 Task: Look for space in Mossoró, Brazil from 11th June, 2023 to 17th June, 2023 for 1 adult in price range Rs.5000 to Rs.12000. Place can be private room with 1  bedroom having 1 bed and 1 bathroom. Property type can be house, flat, guest house, hotel. Booking option can be shelf check-in. Required host language is Spanish.
Action: Mouse moved to (423, 84)
Screenshot: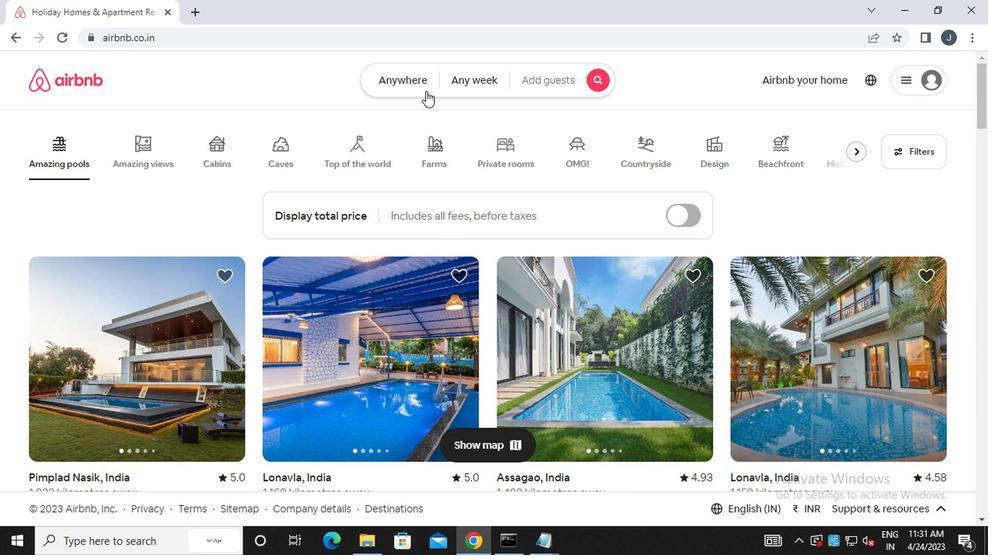 
Action: Mouse pressed left at (423, 84)
Screenshot: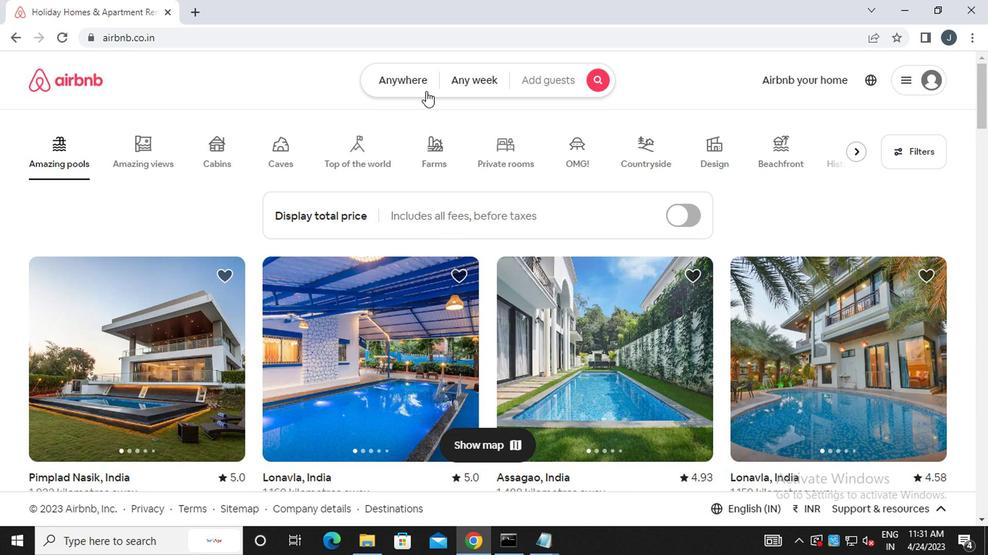 
Action: Mouse moved to (255, 141)
Screenshot: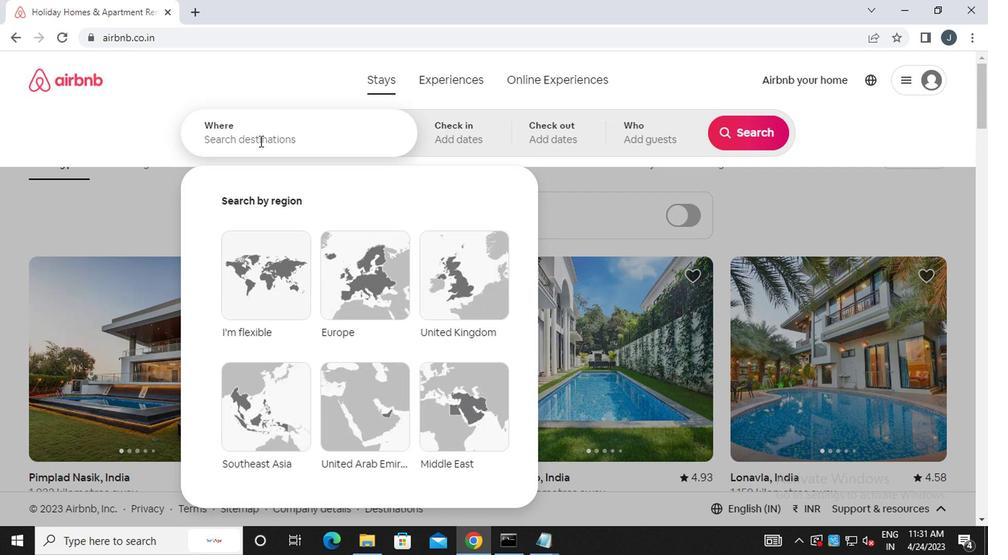 
Action: Mouse pressed left at (255, 141)
Screenshot: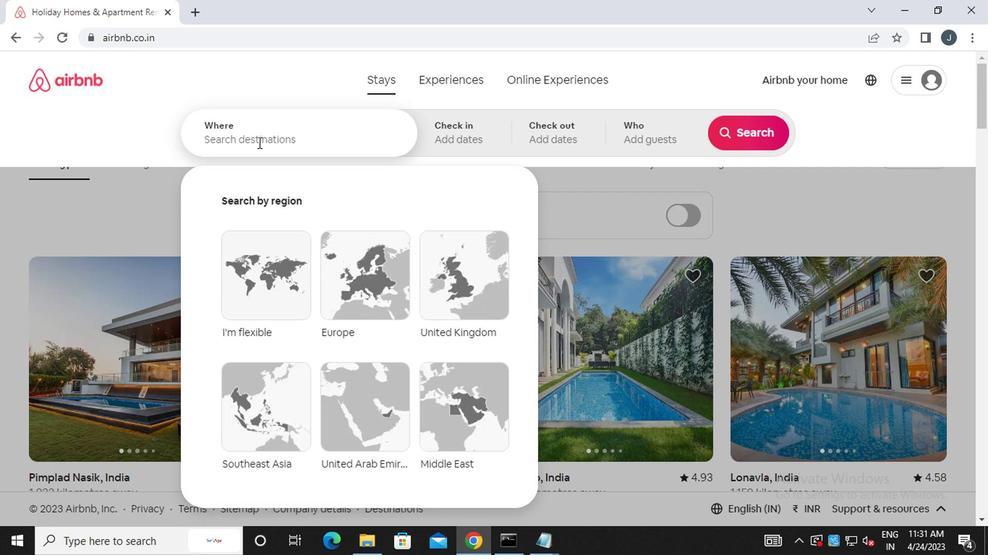 
Action: Key pressed m<Key.caps_lock>ossoro,<Key.space><Key.caps_lock>b<Key.caps_lock>razil
Screenshot: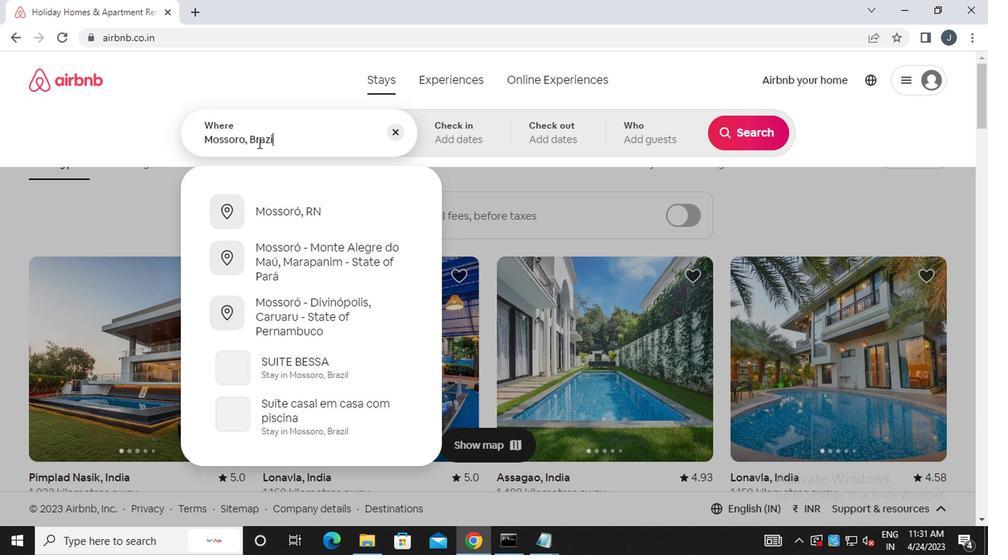 
Action: Mouse moved to (459, 133)
Screenshot: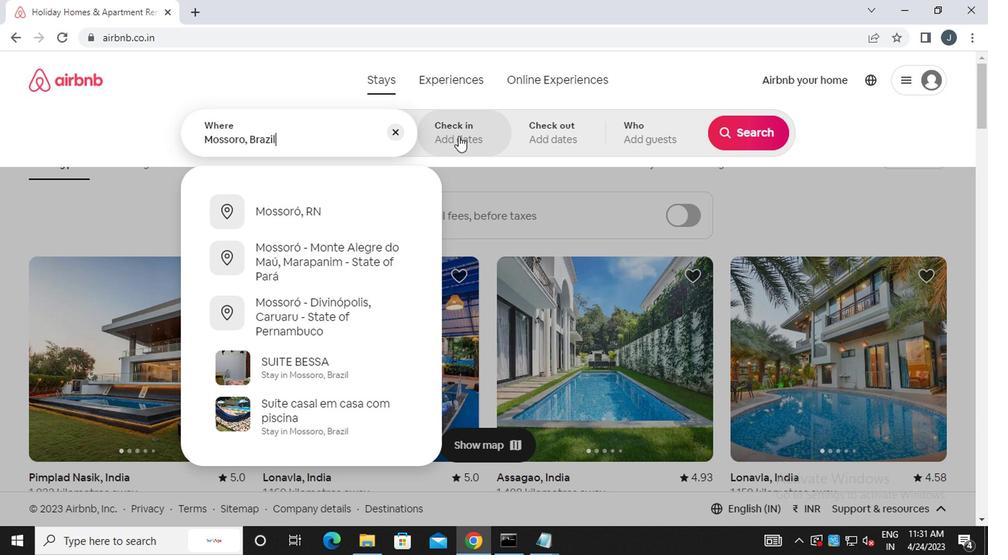
Action: Mouse pressed left at (459, 133)
Screenshot: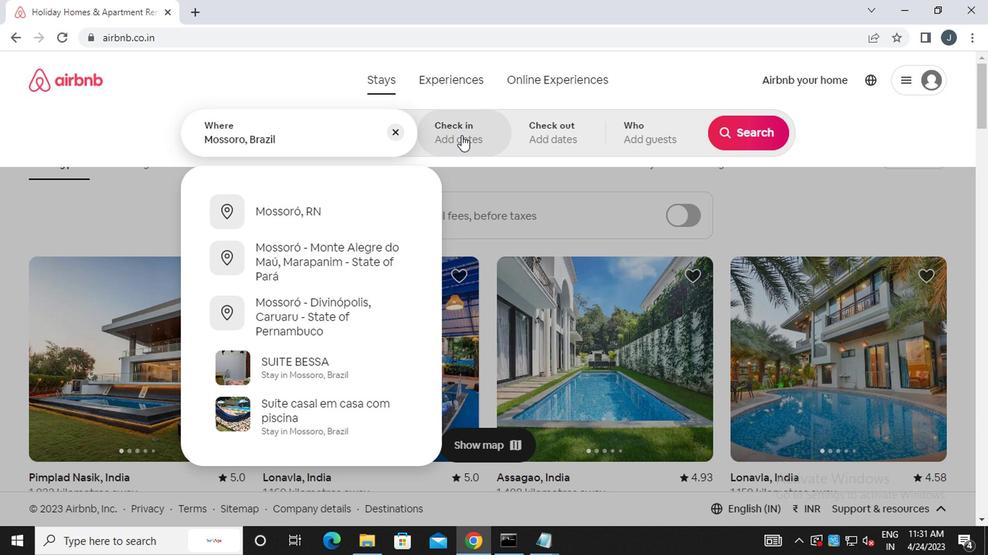 
Action: Mouse moved to (737, 248)
Screenshot: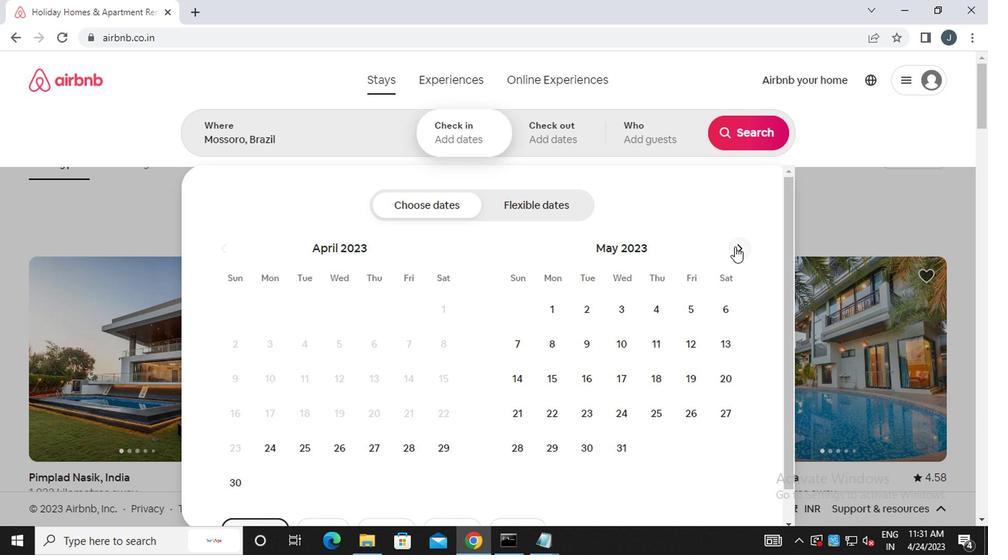
Action: Mouse pressed left at (737, 248)
Screenshot: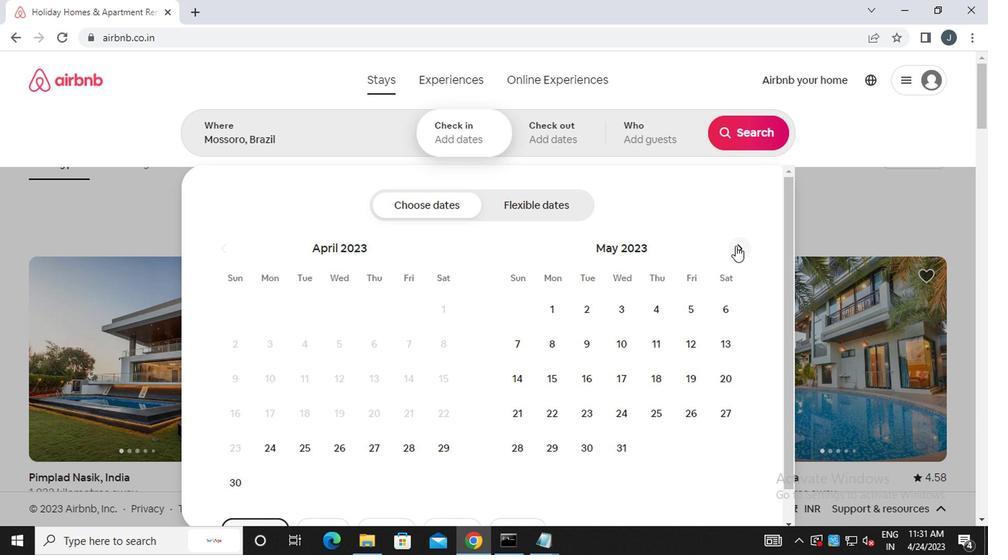 
Action: Mouse moved to (515, 379)
Screenshot: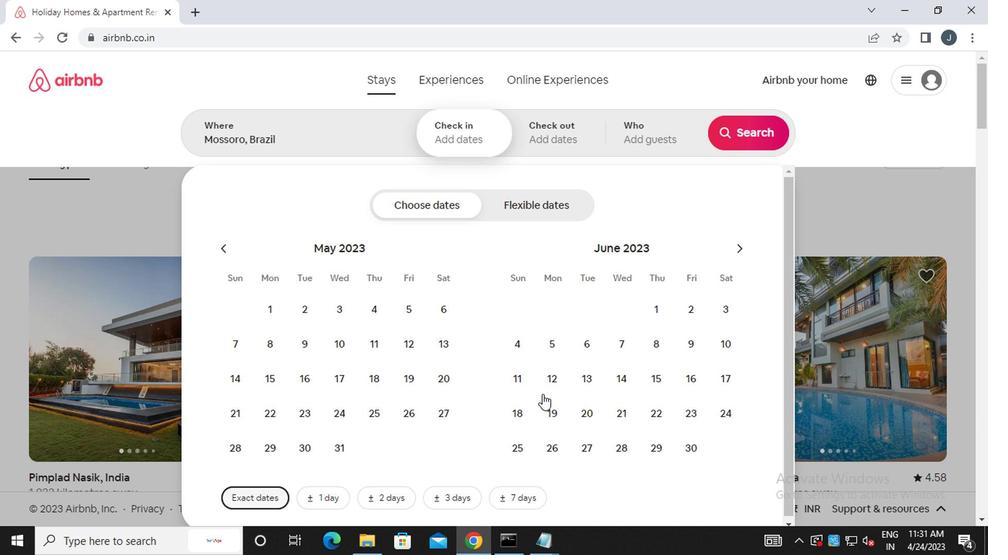 
Action: Mouse pressed left at (515, 379)
Screenshot: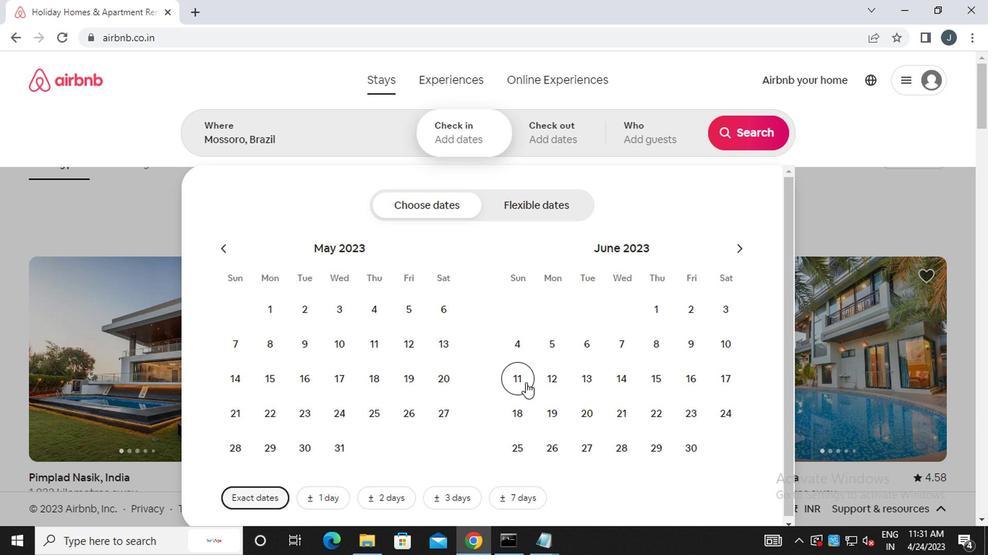 
Action: Mouse moved to (717, 378)
Screenshot: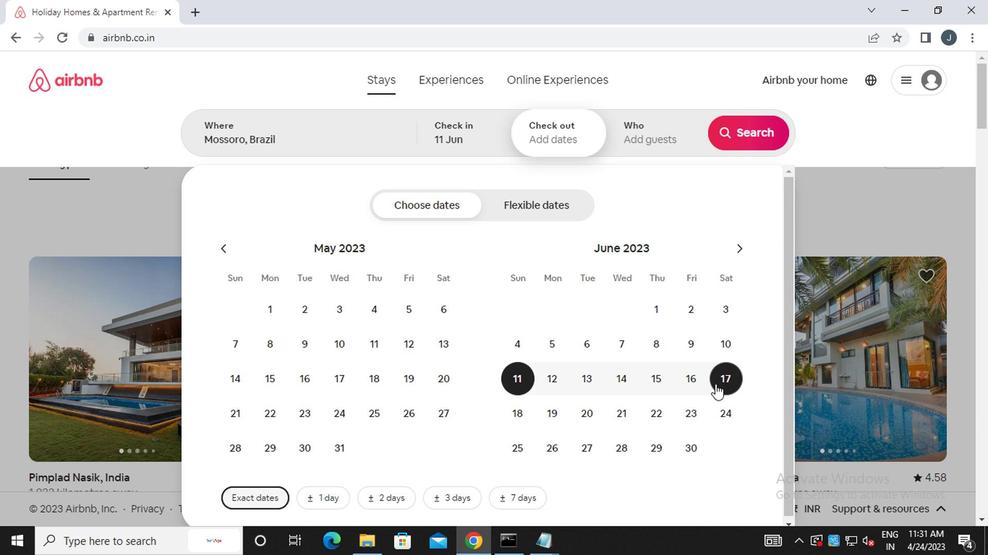 
Action: Mouse pressed left at (717, 378)
Screenshot: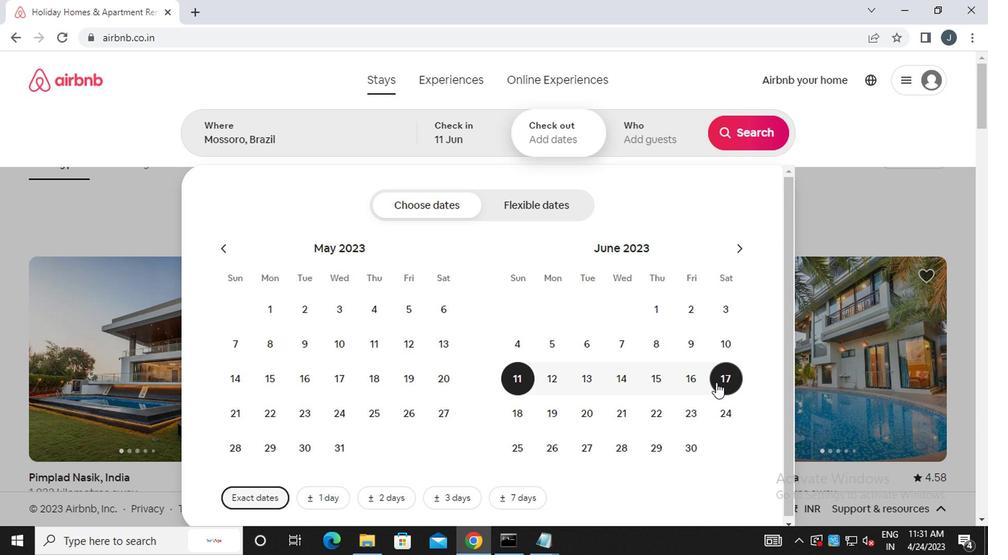 
Action: Mouse moved to (651, 145)
Screenshot: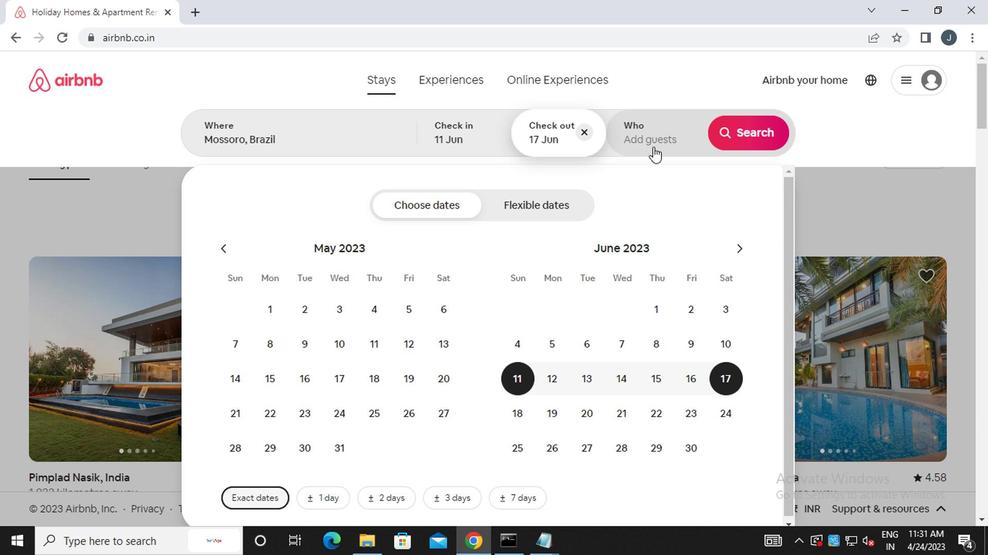
Action: Mouse pressed left at (651, 145)
Screenshot: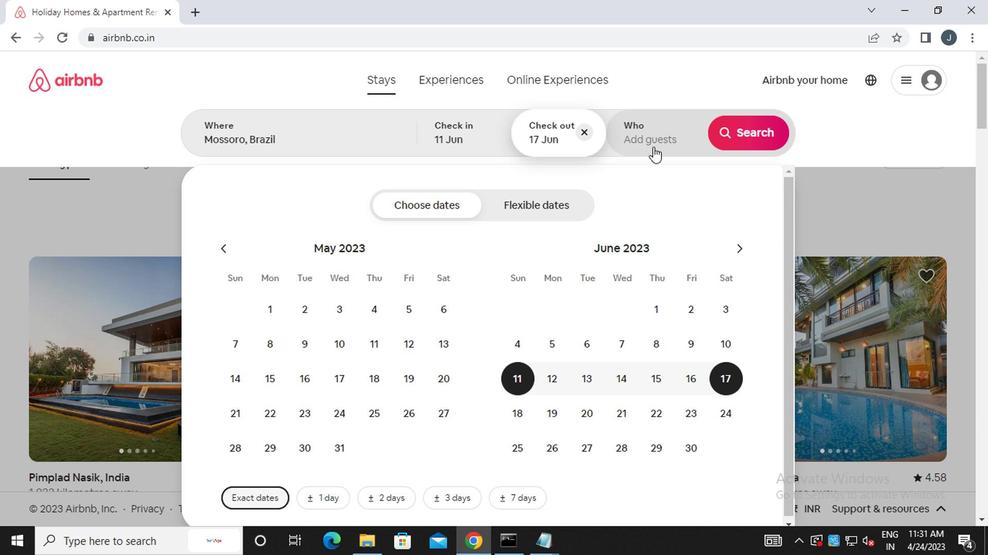 
Action: Mouse moved to (746, 203)
Screenshot: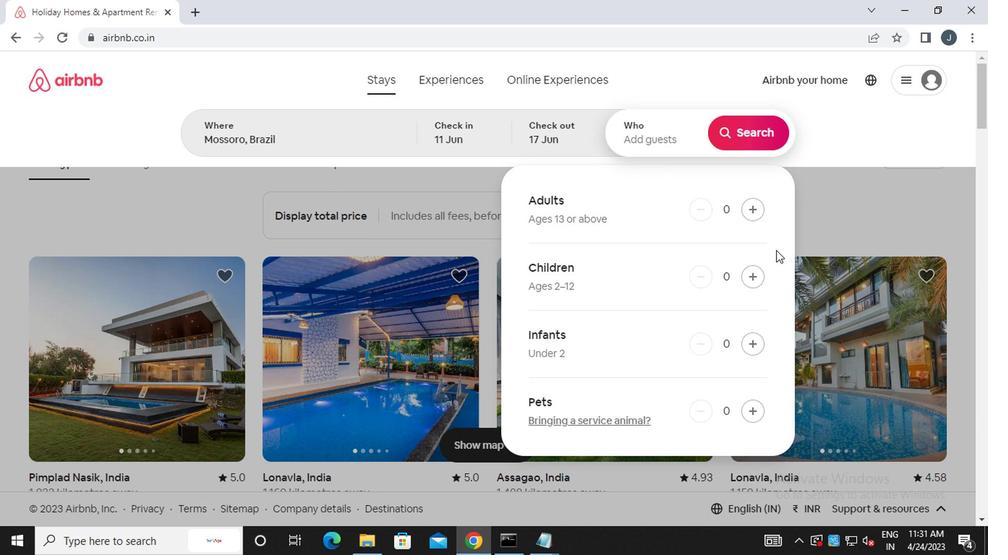 
Action: Mouse pressed left at (746, 203)
Screenshot: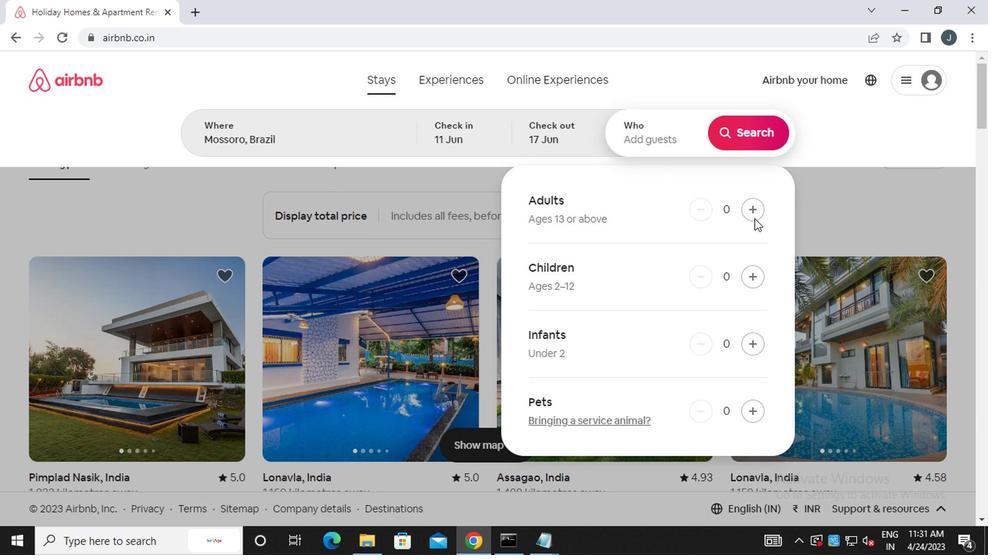 
Action: Mouse moved to (750, 130)
Screenshot: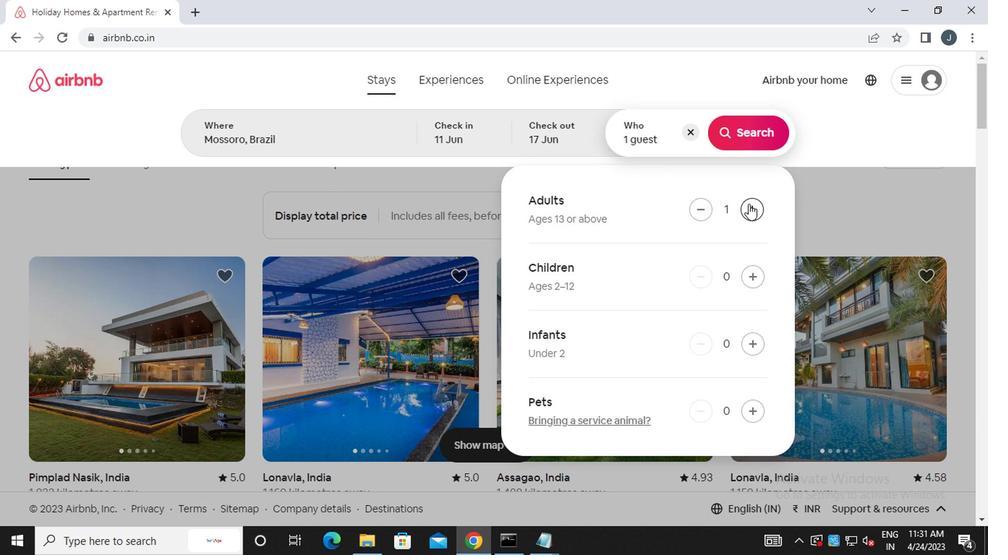 
Action: Mouse pressed left at (750, 130)
Screenshot: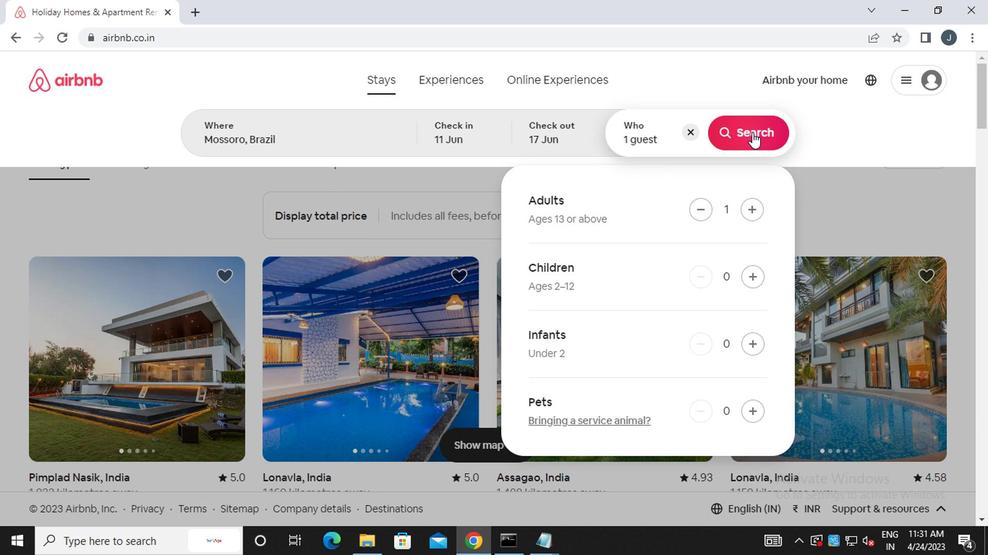 
Action: Mouse moved to (925, 134)
Screenshot: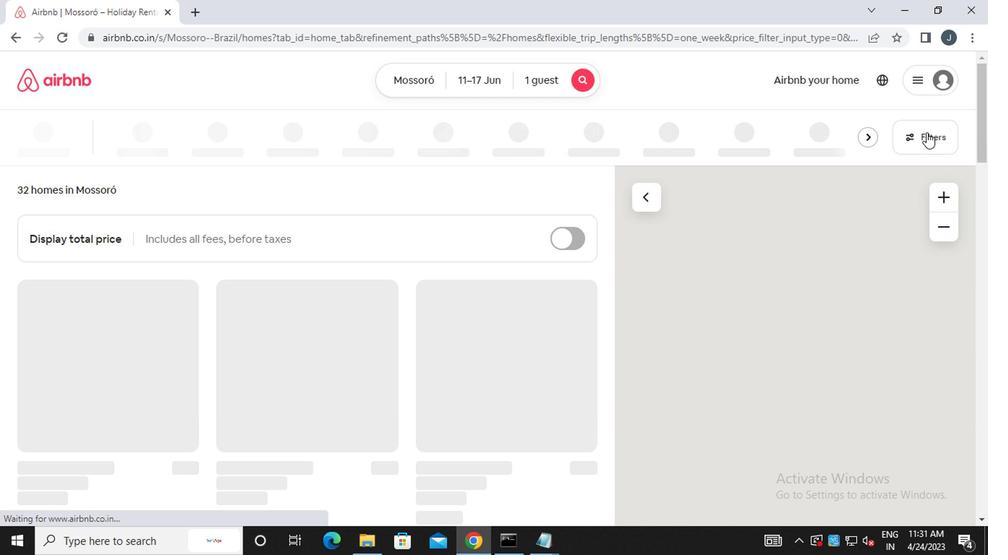 
Action: Mouse pressed left at (925, 134)
Screenshot: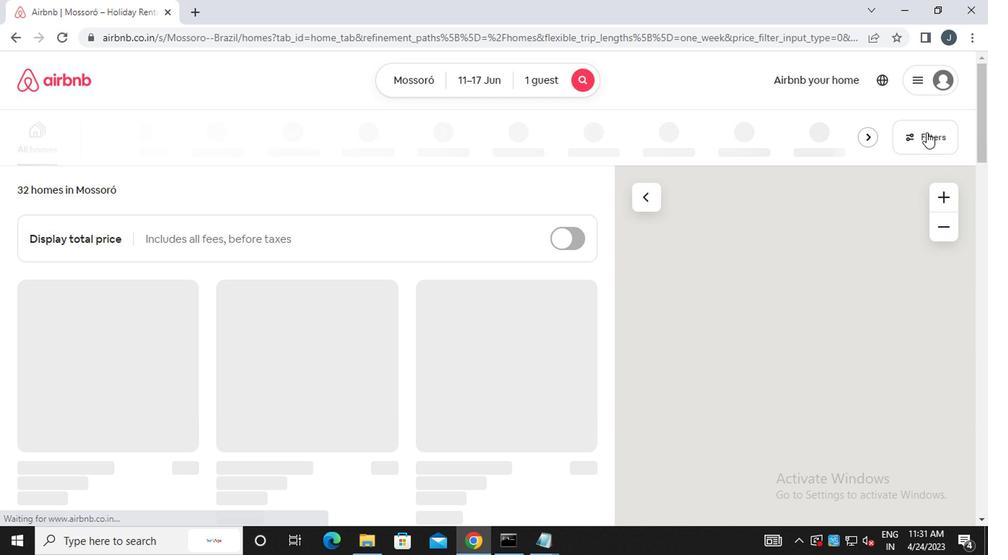 
Action: Mouse moved to (325, 319)
Screenshot: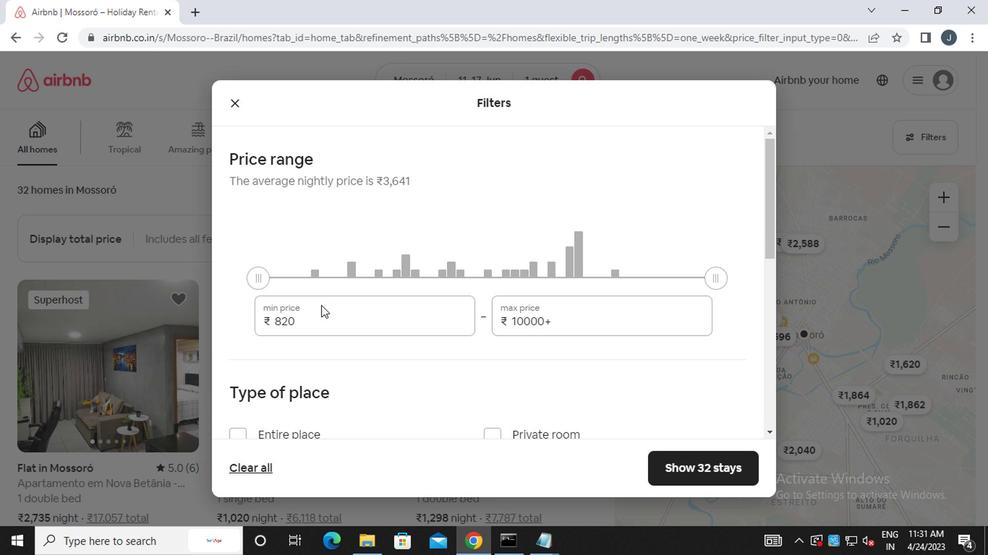 
Action: Mouse pressed left at (325, 319)
Screenshot: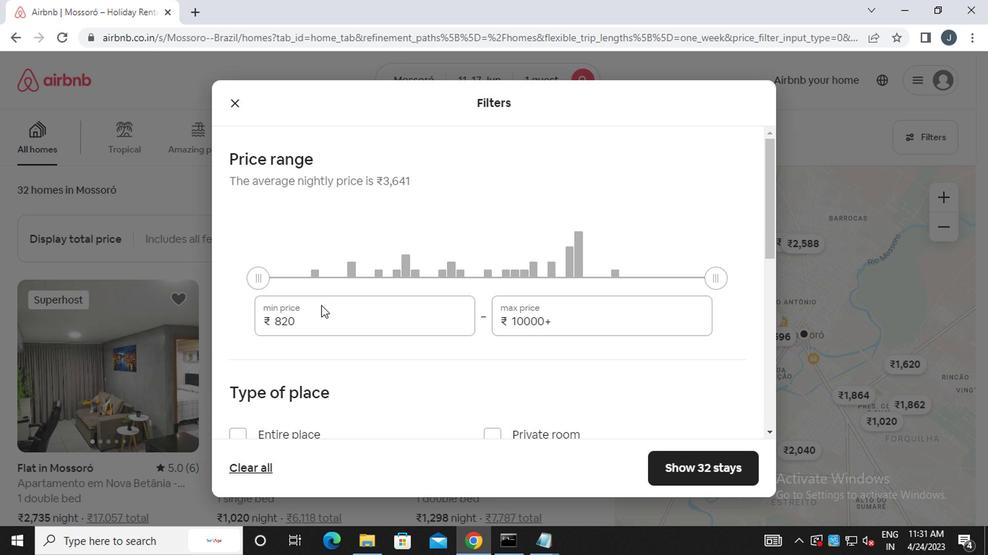 
Action: Key pressed <Key.backspace><Key.backspace><Key.backspace><Key.backspace><Key.backspace><Key.backspace><<101>><<96>><<96>><<96>>
Screenshot: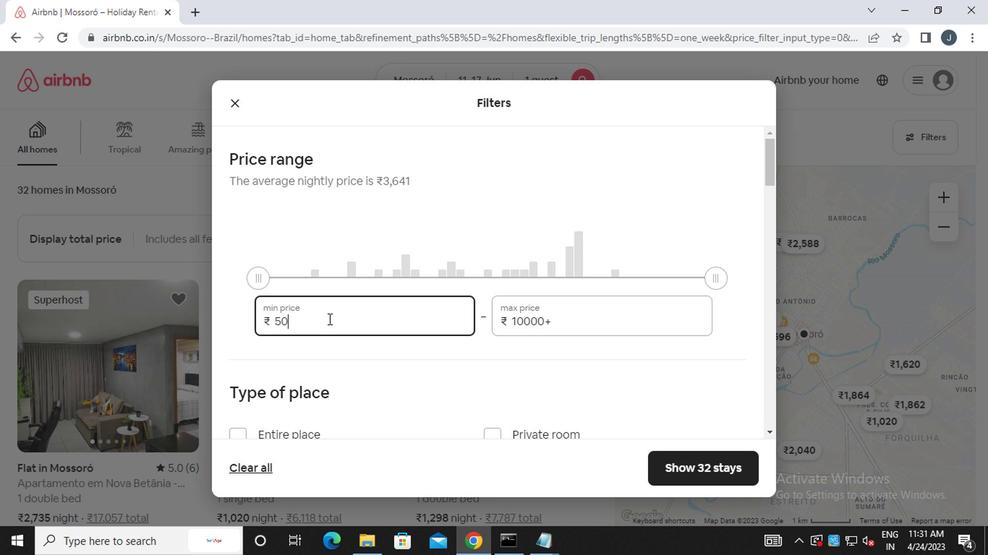
Action: Mouse moved to (613, 312)
Screenshot: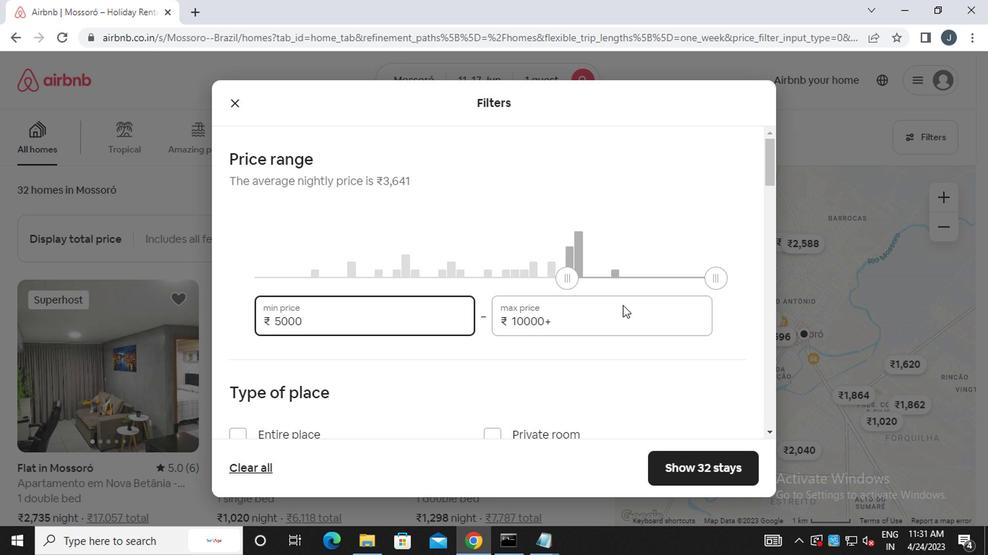 
Action: Mouse pressed left at (613, 312)
Screenshot: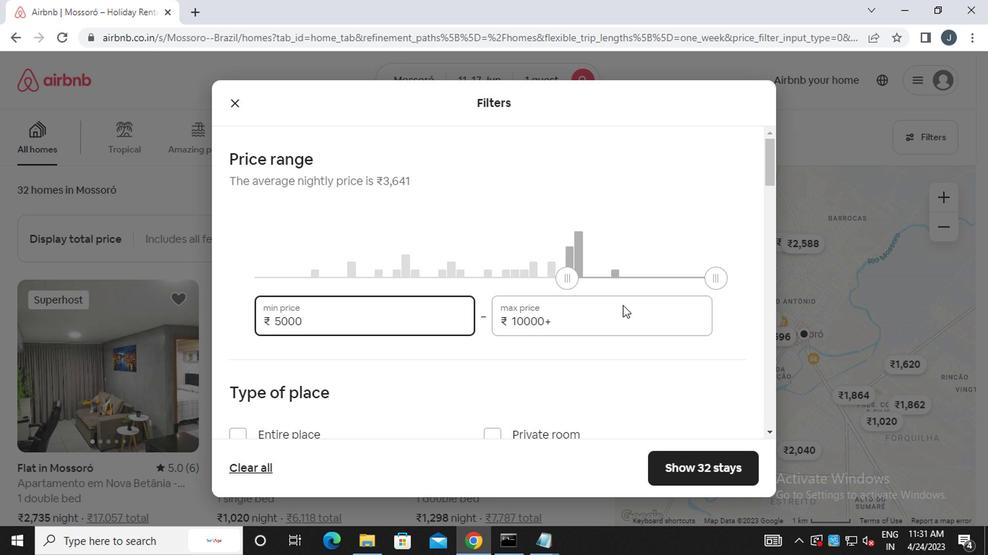 
Action: Mouse moved to (613, 313)
Screenshot: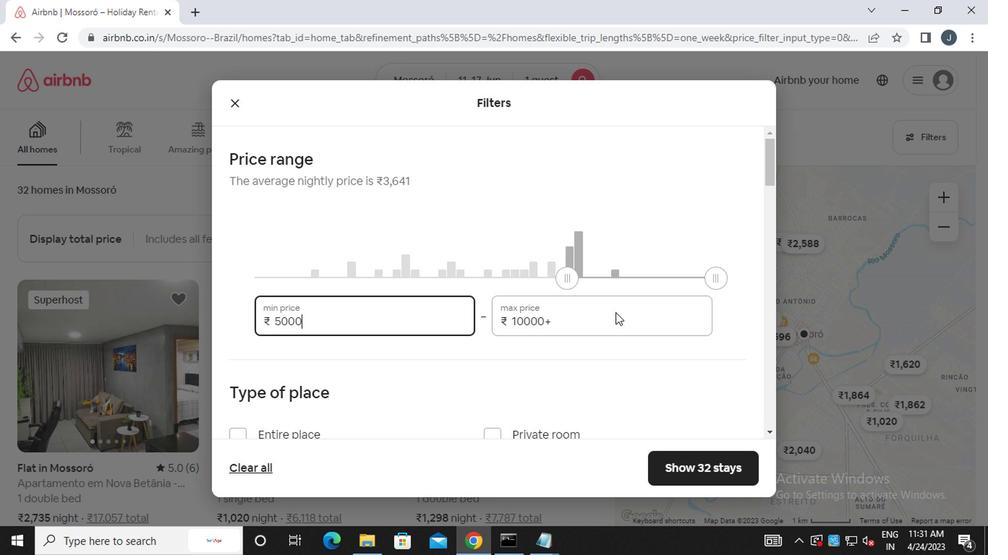 
Action: Key pressed <Key.backspace><Key.backspace><Key.backspace><Key.backspace><Key.backspace><<98>><<96>><<96>><<96>>
Screenshot: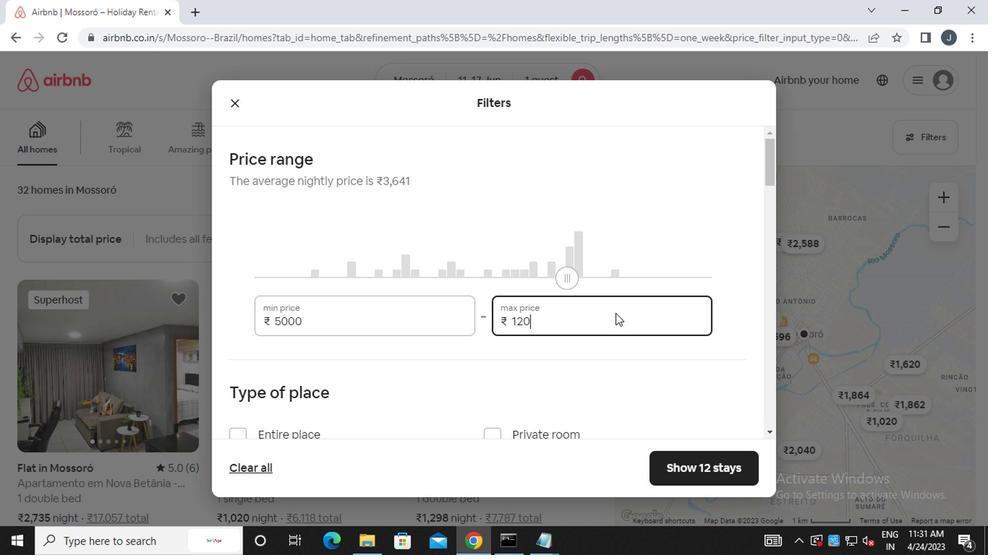 
Action: Mouse moved to (614, 319)
Screenshot: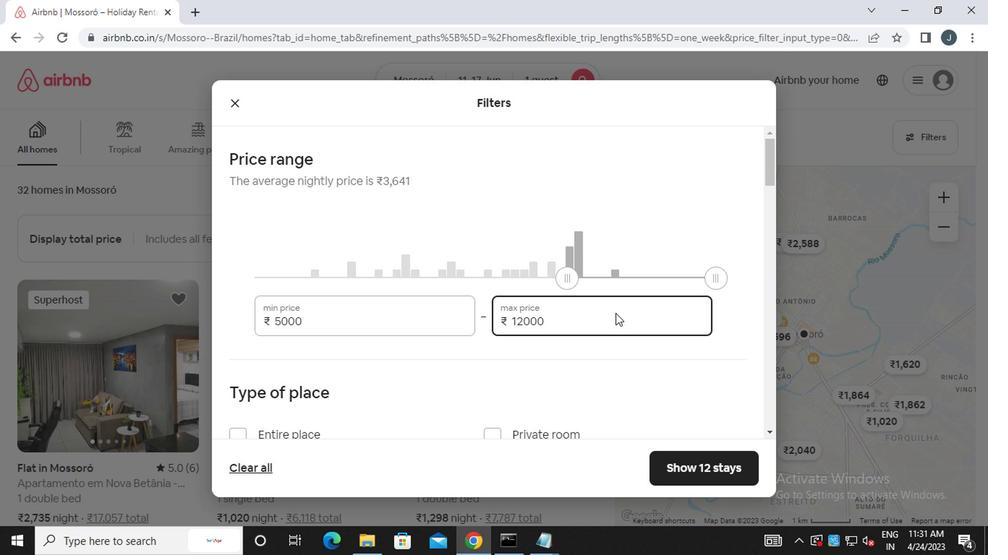 
Action: Mouse scrolled (614, 318) with delta (0, 0)
Screenshot: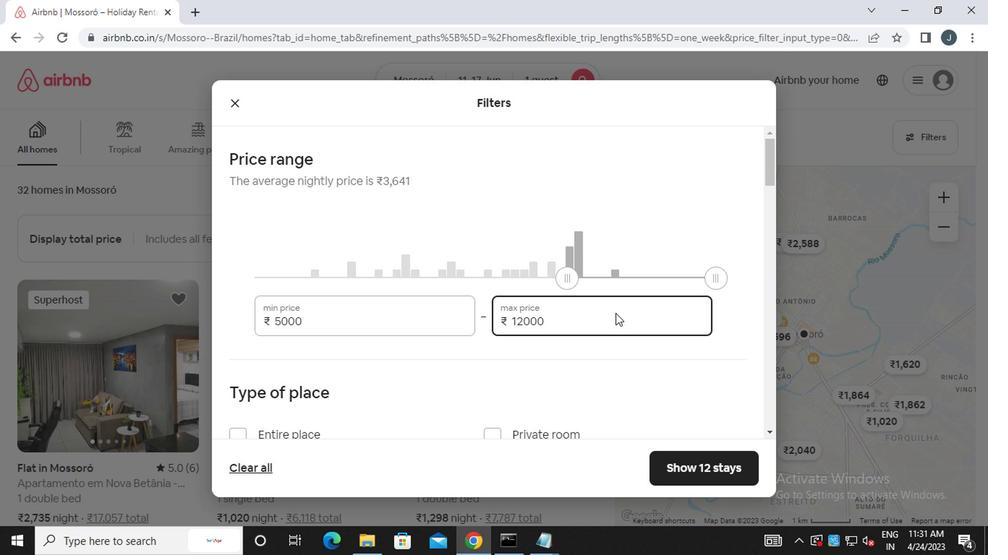 
Action: Mouse moved to (592, 319)
Screenshot: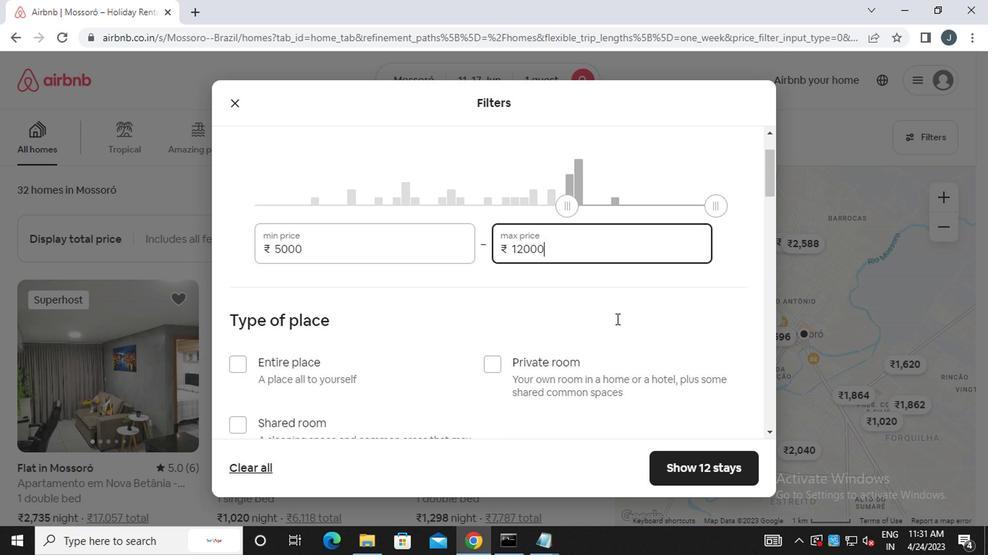 
Action: Mouse scrolled (592, 318) with delta (0, 0)
Screenshot: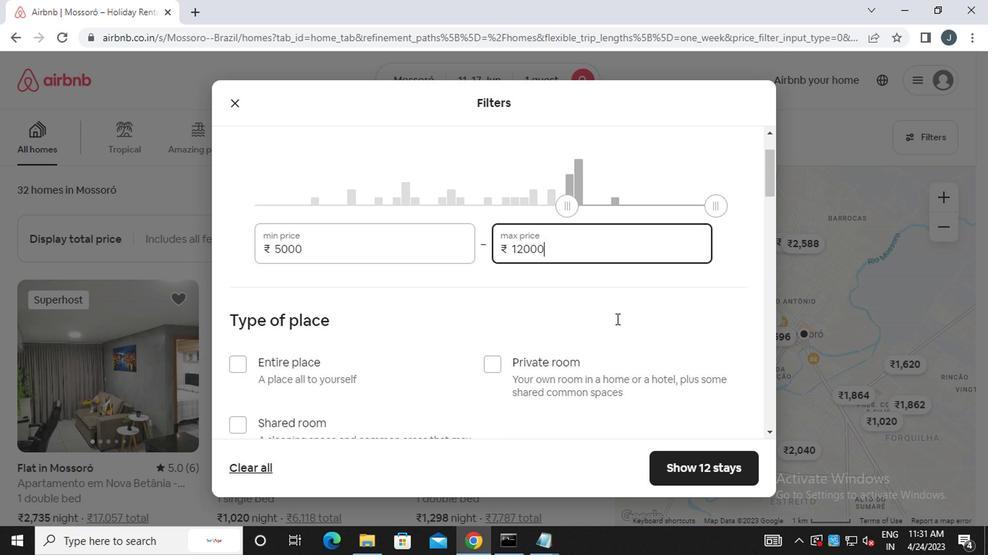 
Action: Mouse scrolled (592, 318) with delta (0, 0)
Screenshot: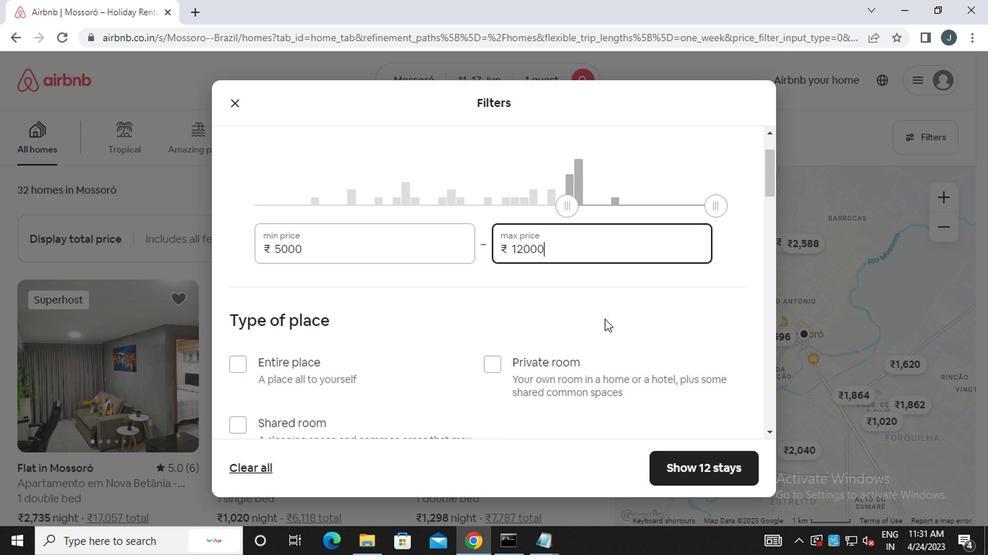 
Action: Mouse moved to (565, 234)
Screenshot: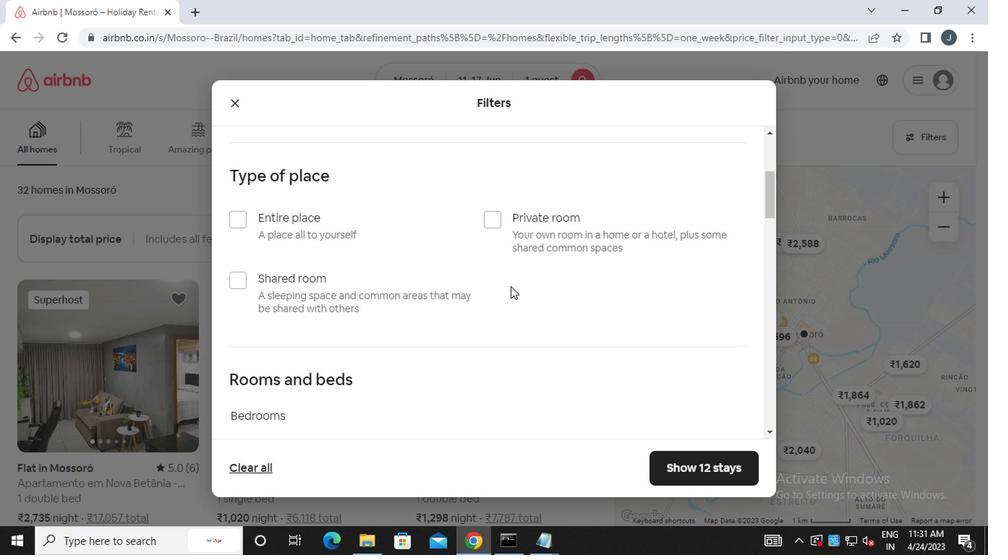 
Action: Mouse pressed left at (565, 234)
Screenshot: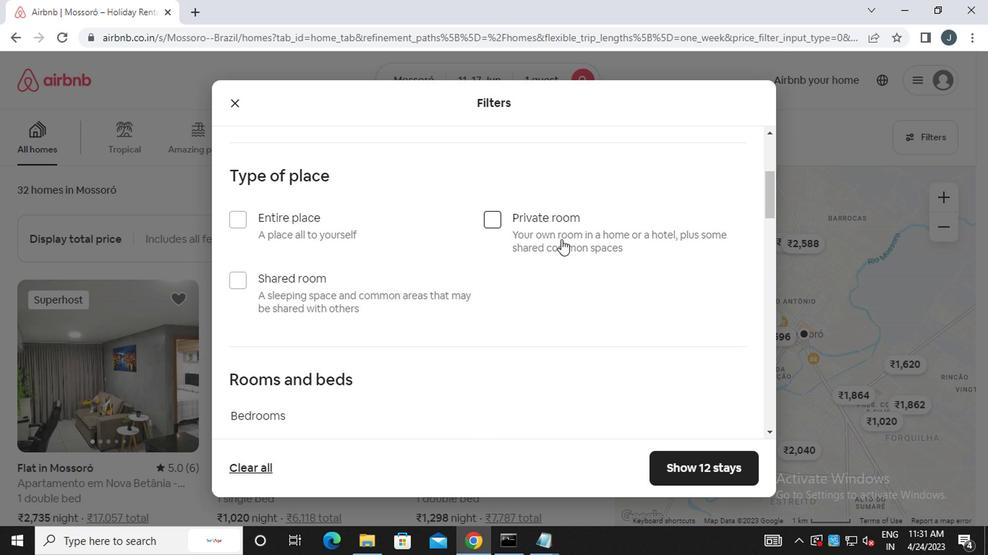 
Action: Mouse moved to (533, 243)
Screenshot: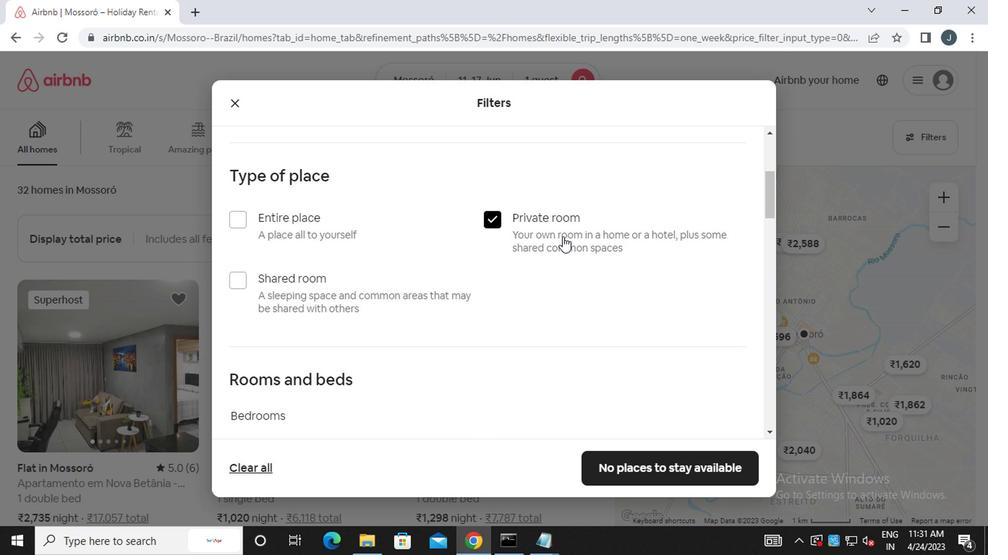
Action: Mouse scrolled (533, 243) with delta (0, 0)
Screenshot: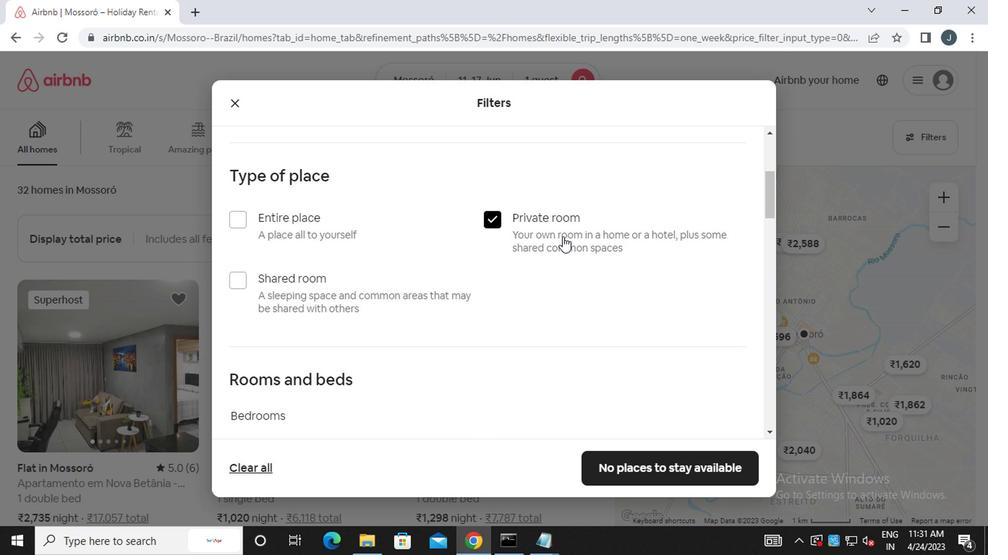 
Action: Mouse moved to (532, 243)
Screenshot: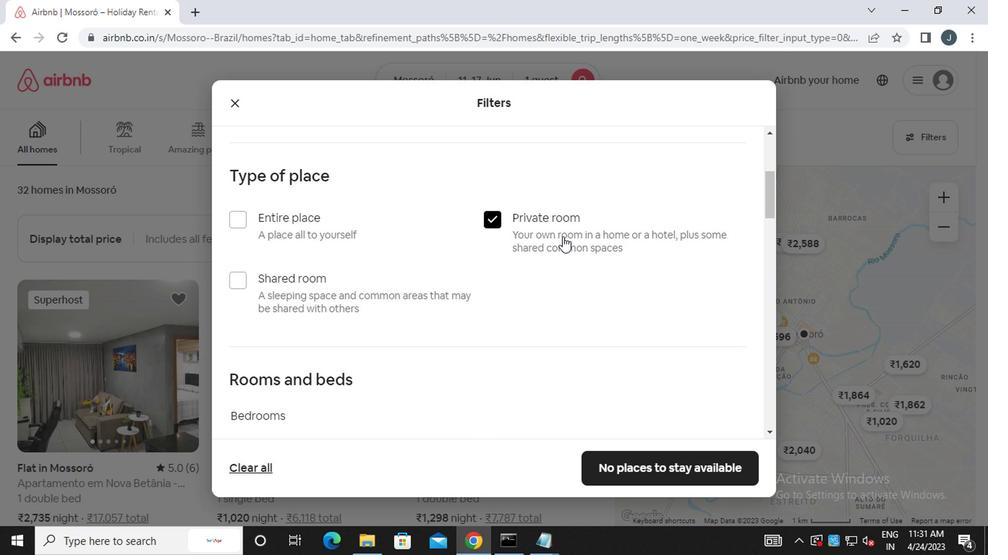 
Action: Mouse scrolled (532, 243) with delta (0, 0)
Screenshot: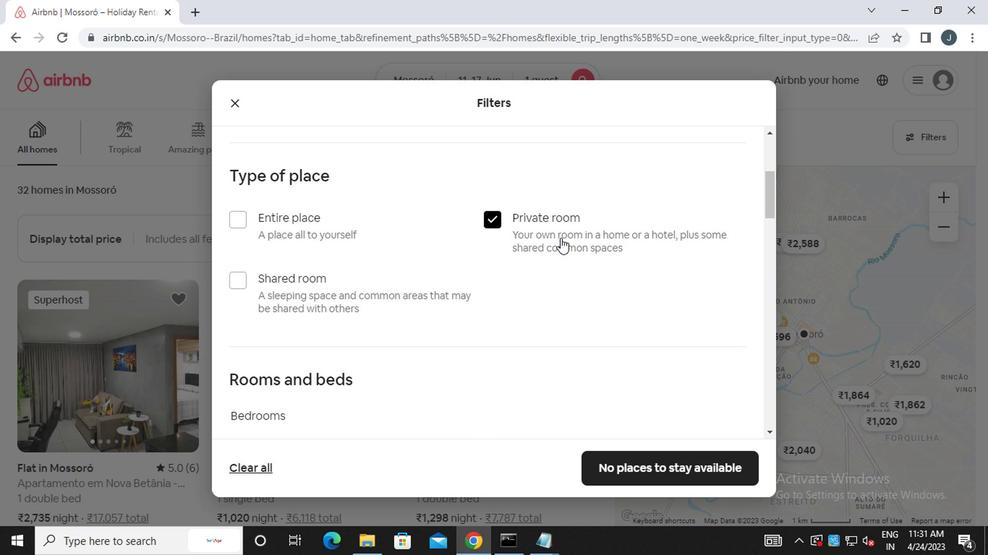 
Action: Mouse scrolled (532, 243) with delta (0, 0)
Screenshot: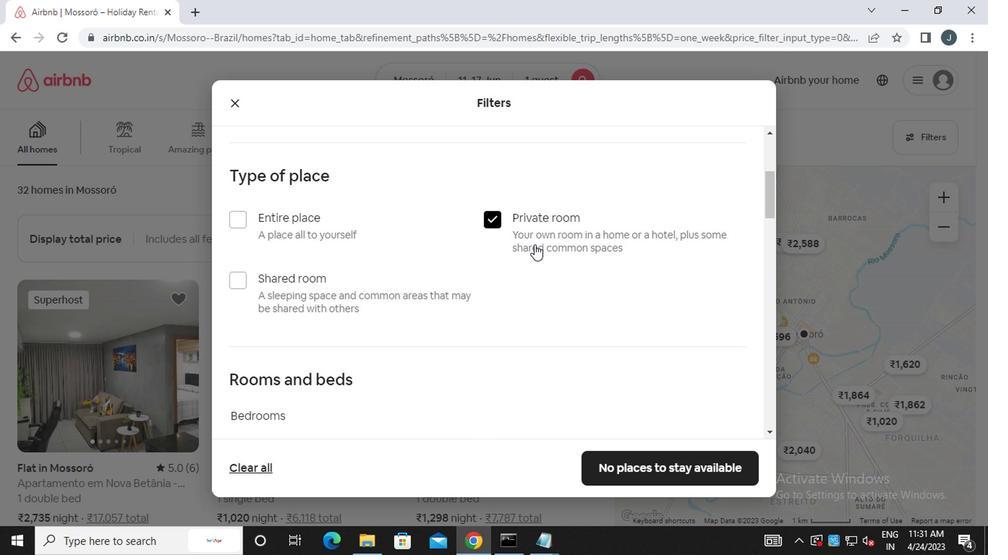 
Action: Mouse moved to (318, 231)
Screenshot: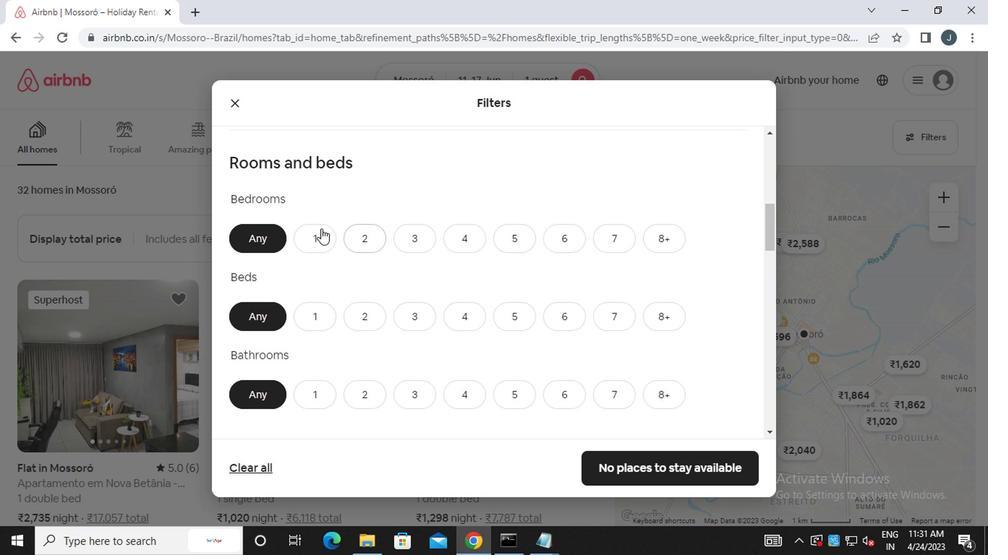 
Action: Mouse pressed left at (318, 231)
Screenshot: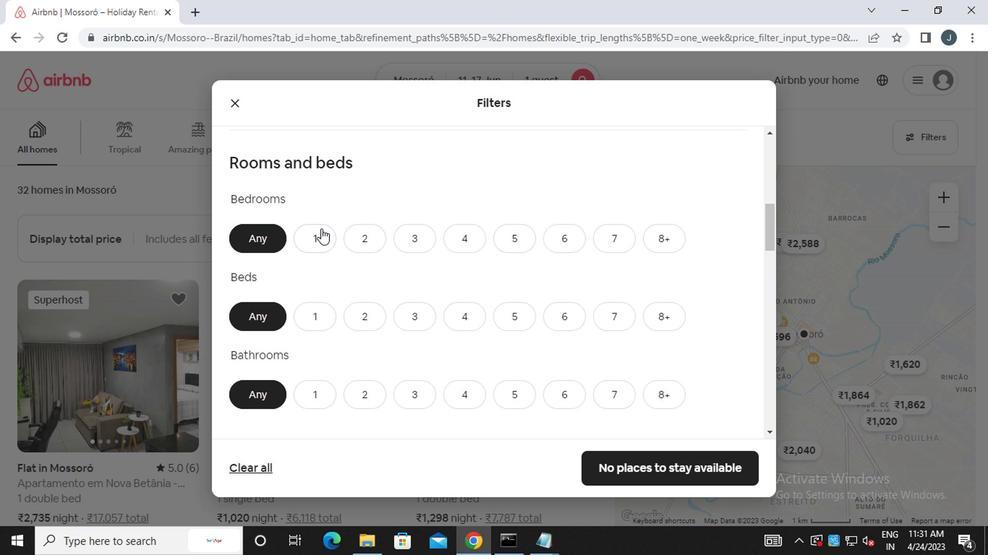 
Action: Mouse moved to (301, 312)
Screenshot: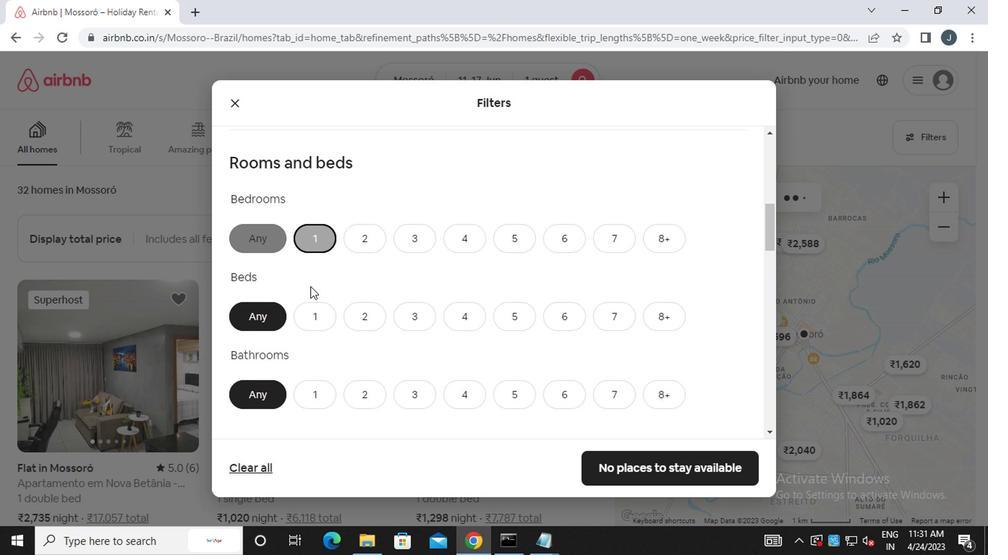 
Action: Mouse pressed left at (301, 312)
Screenshot: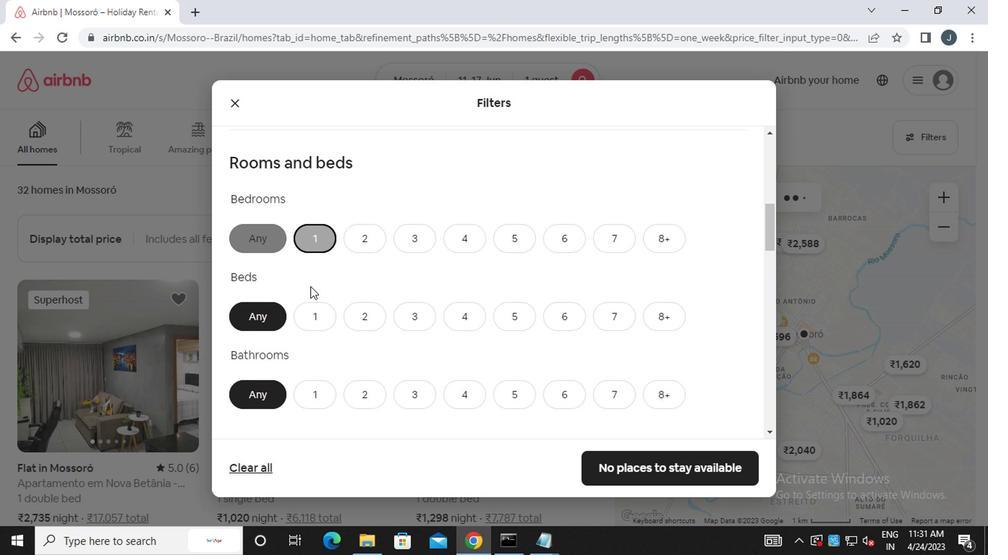 
Action: Mouse moved to (310, 387)
Screenshot: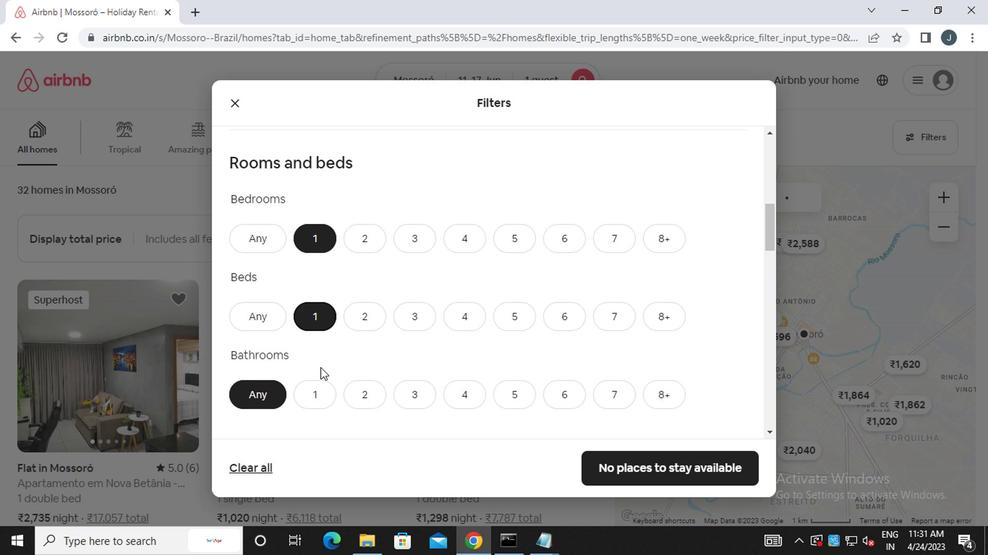 
Action: Mouse pressed left at (310, 387)
Screenshot: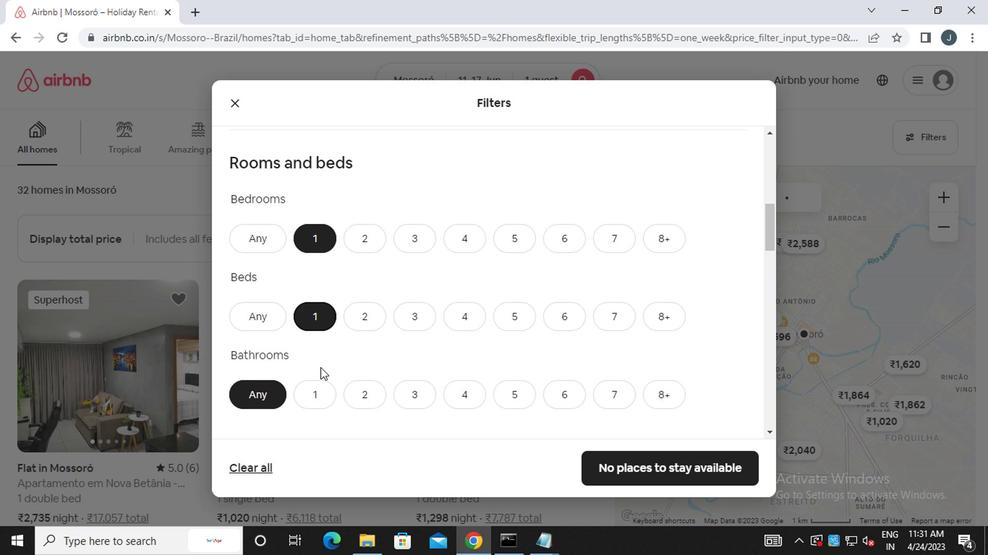 
Action: Mouse moved to (297, 395)
Screenshot: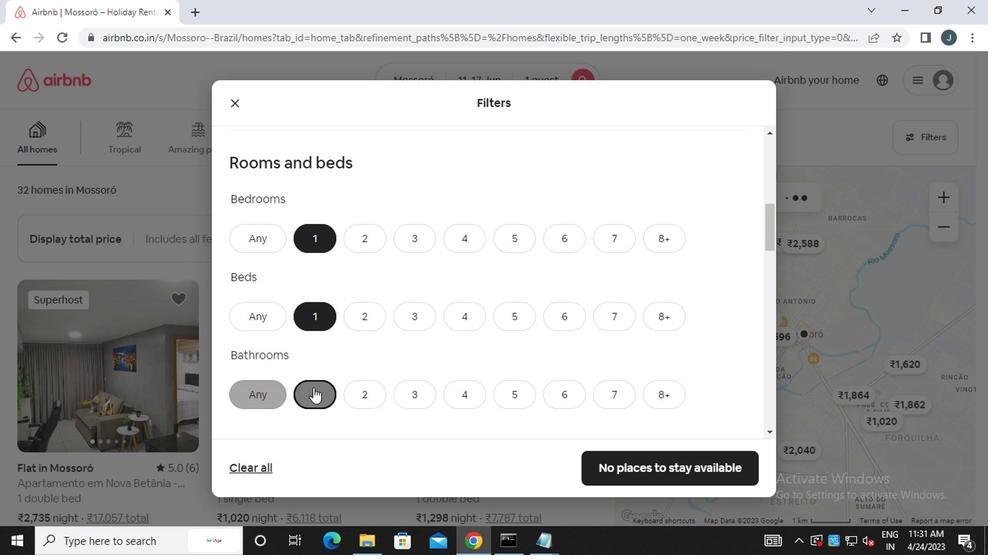 
Action: Mouse scrolled (297, 394) with delta (0, -1)
Screenshot: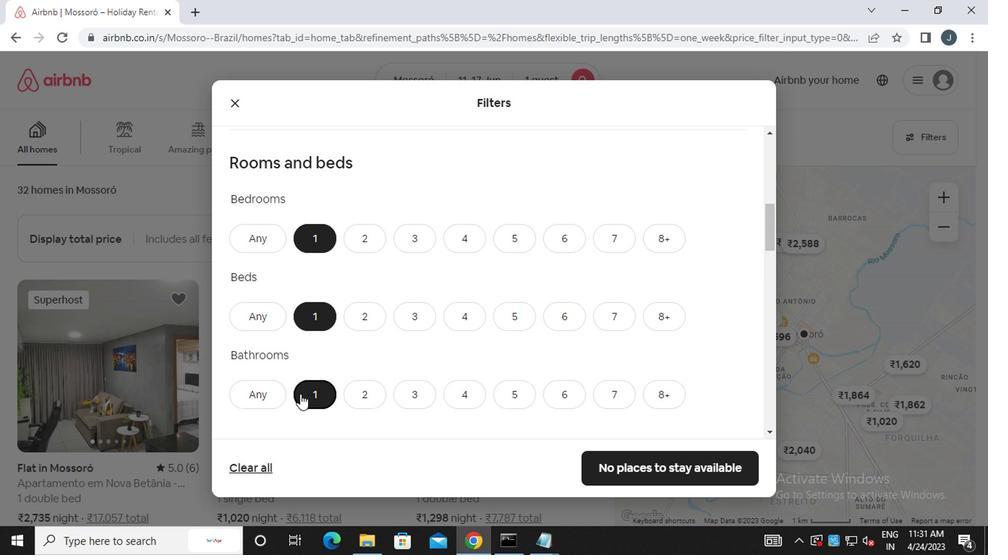 
Action: Mouse scrolled (297, 394) with delta (0, -1)
Screenshot: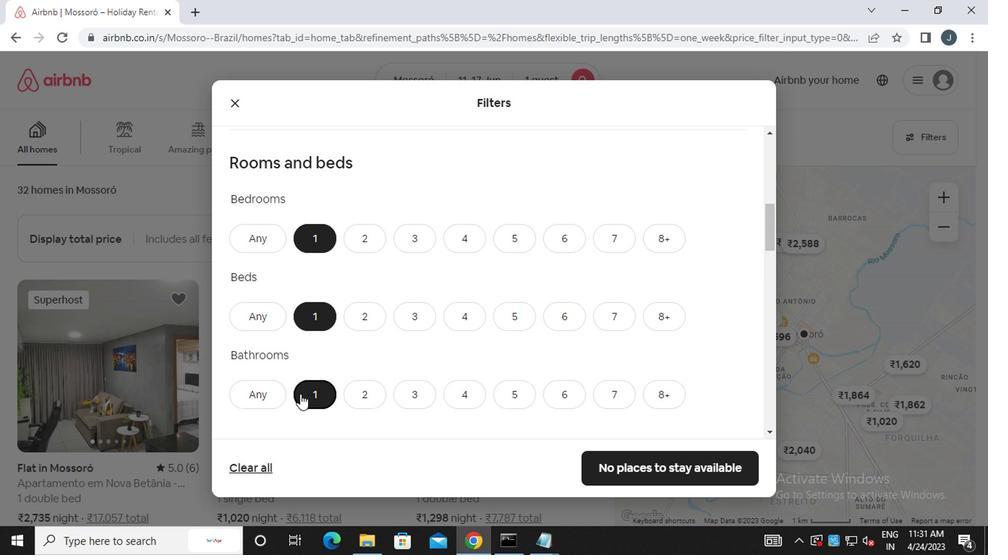 
Action: Mouse scrolled (297, 394) with delta (0, -1)
Screenshot: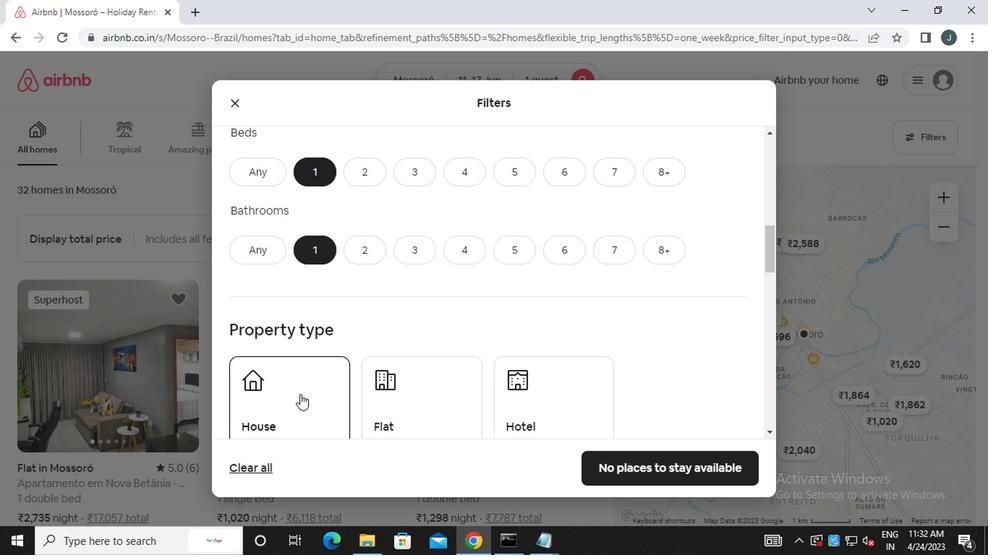 
Action: Mouse scrolled (297, 394) with delta (0, -1)
Screenshot: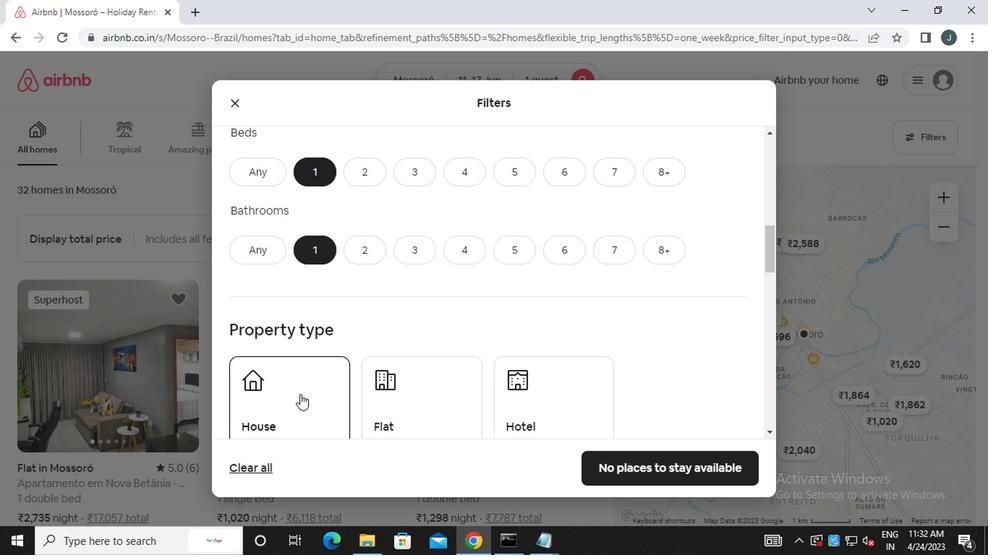 
Action: Mouse moved to (311, 285)
Screenshot: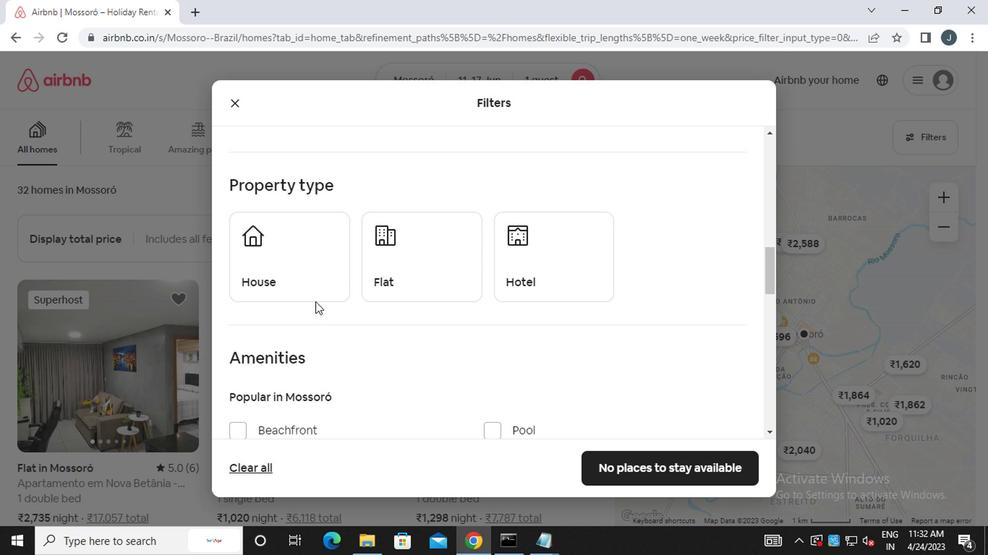
Action: Mouse pressed left at (311, 285)
Screenshot: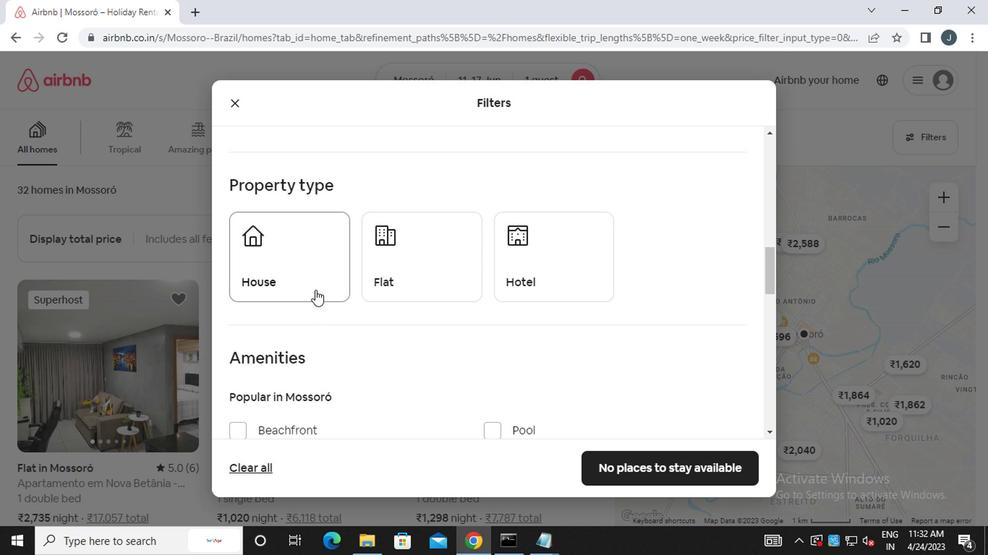 
Action: Mouse moved to (401, 269)
Screenshot: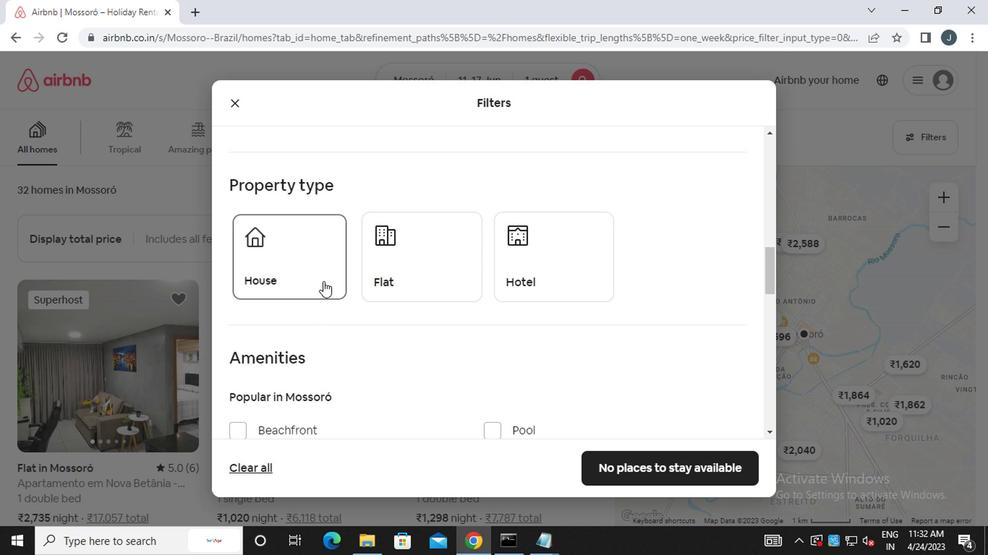 
Action: Mouse pressed left at (401, 269)
Screenshot: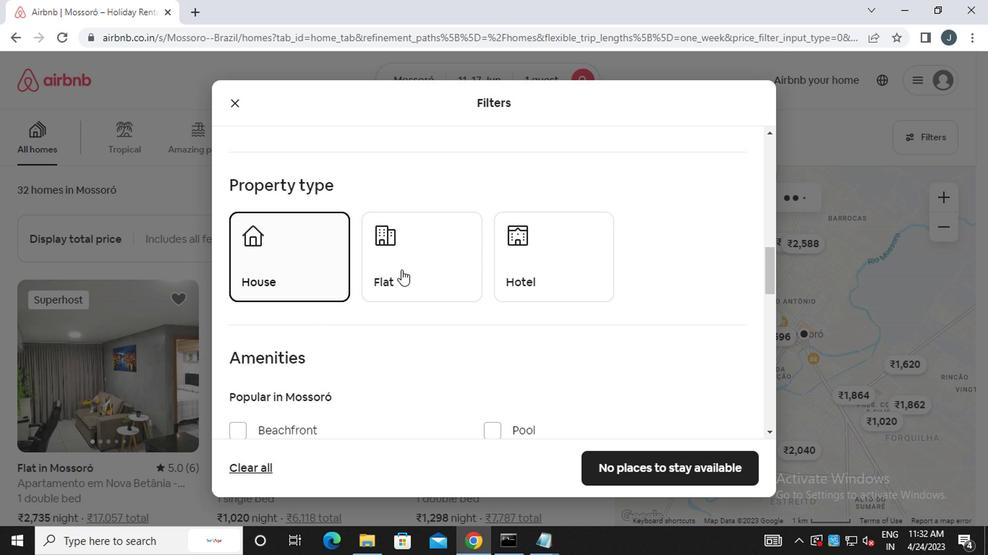 
Action: Mouse moved to (524, 271)
Screenshot: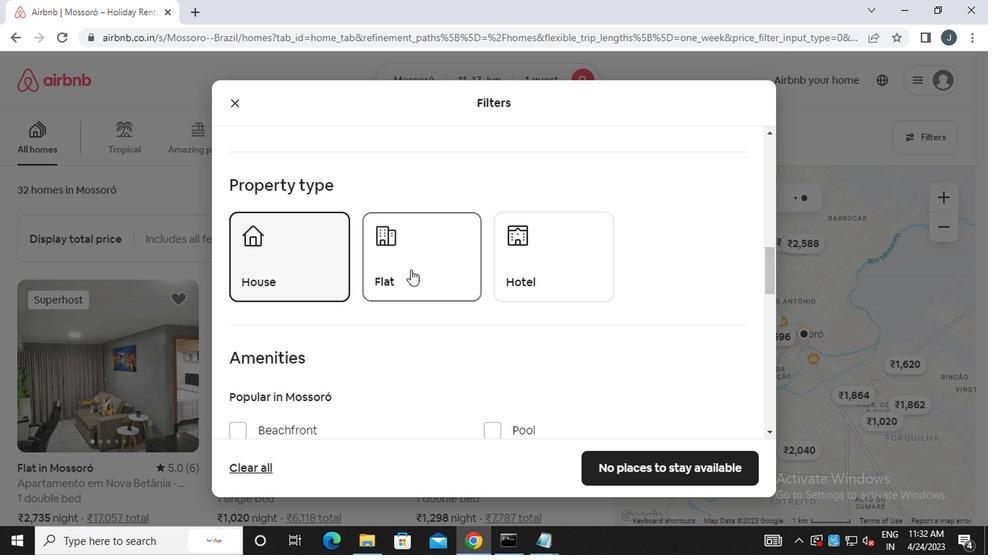 
Action: Mouse pressed left at (524, 271)
Screenshot: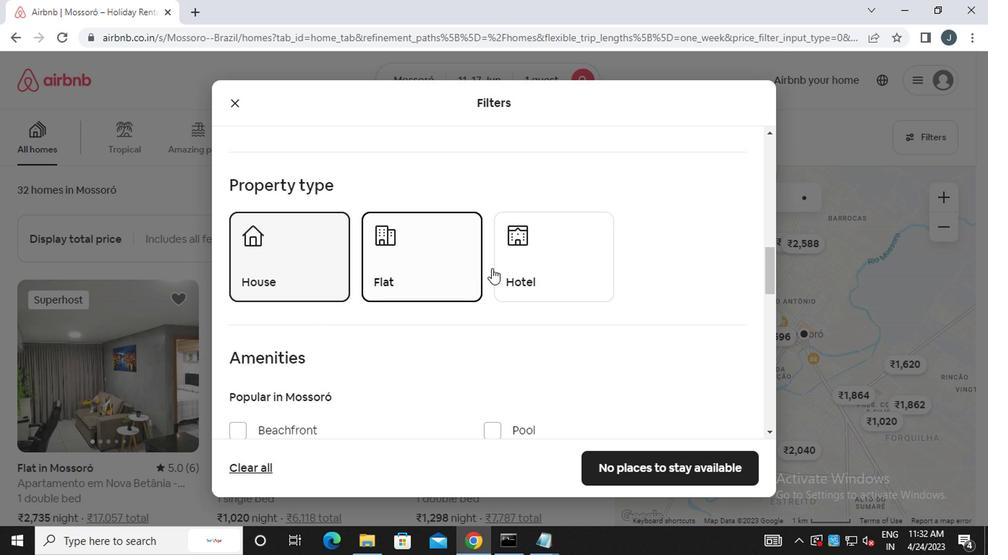 
Action: Mouse moved to (407, 302)
Screenshot: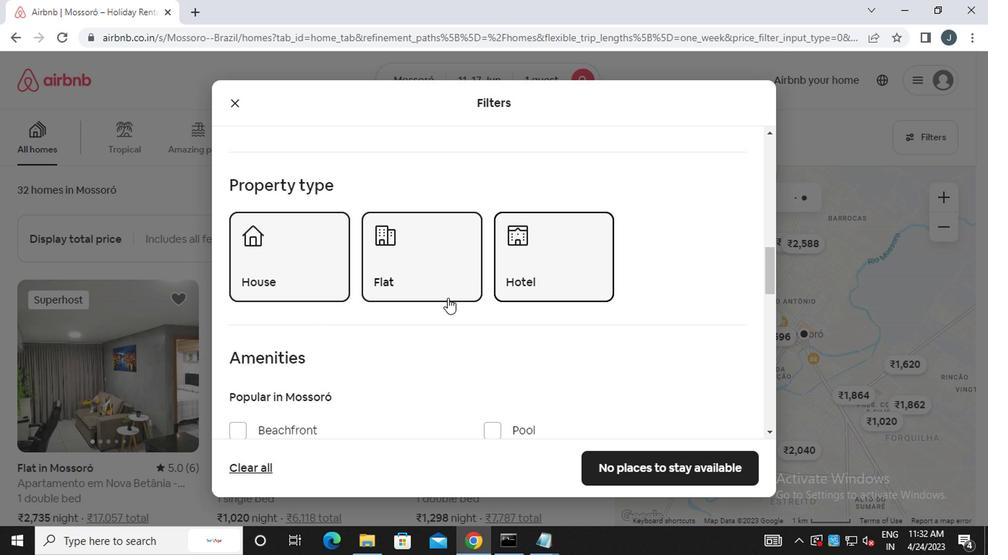 
Action: Mouse scrolled (407, 301) with delta (0, -1)
Screenshot: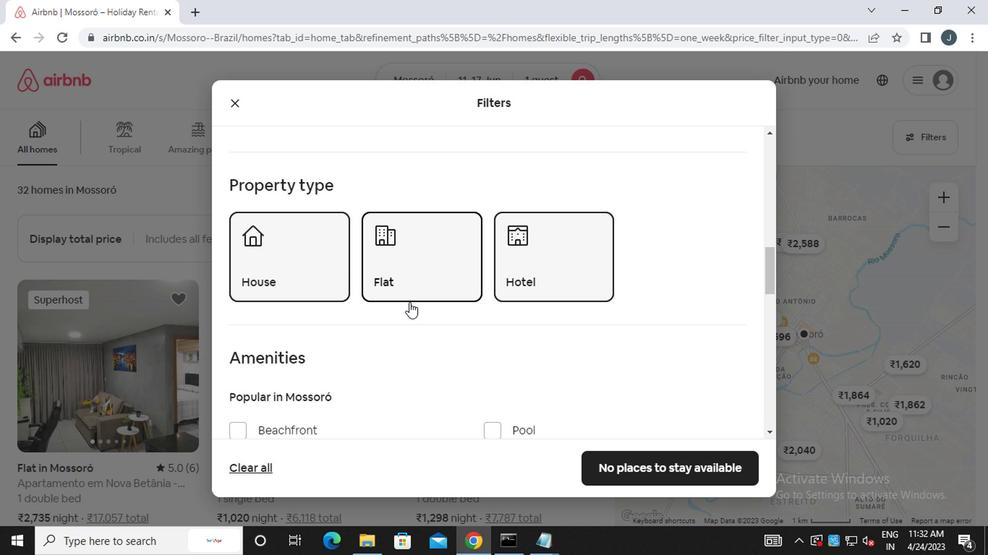 
Action: Mouse scrolled (407, 301) with delta (0, -1)
Screenshot: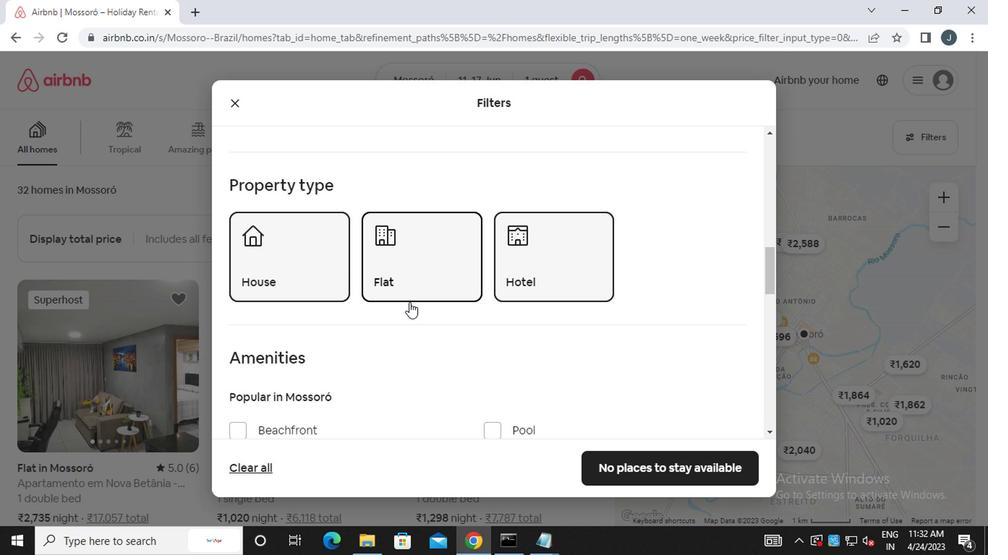 
Action: Mouse scrolled (407, 301) with delta (0, -1)
Screenshot: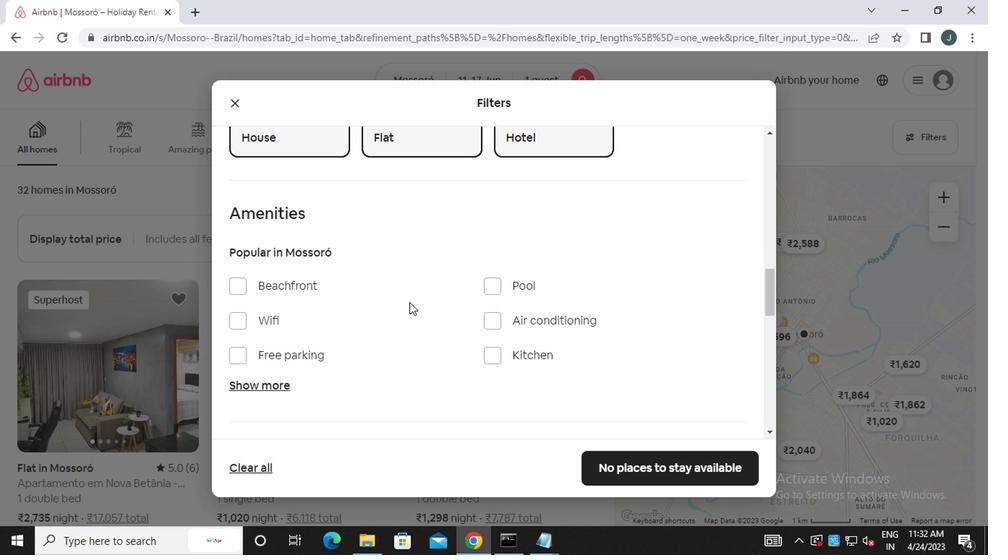
Action: Mouse scrolled (407, 301) with delta (0, -1)
Screenshot: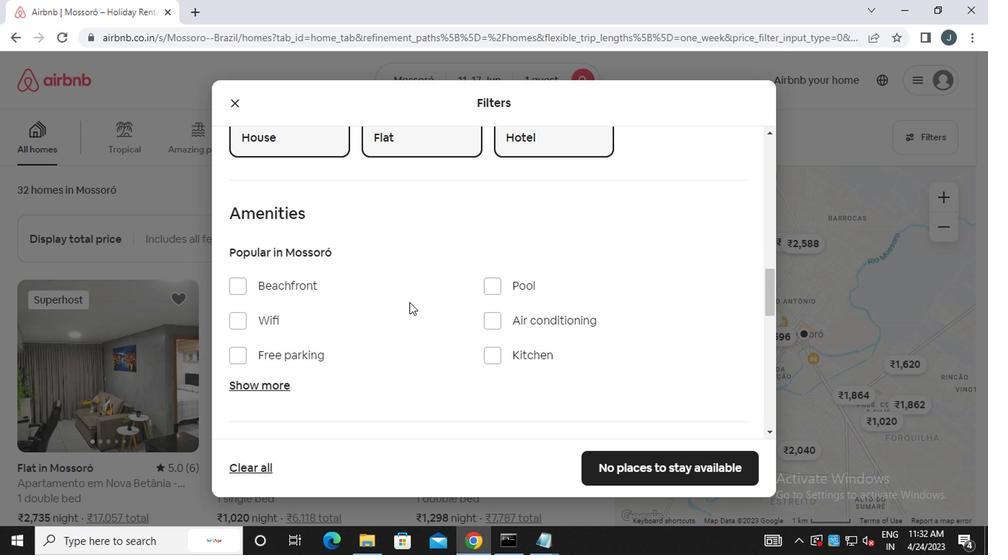 
Action: Mouse scrolled (407, 301) with delta (0, -1)
Screenshot: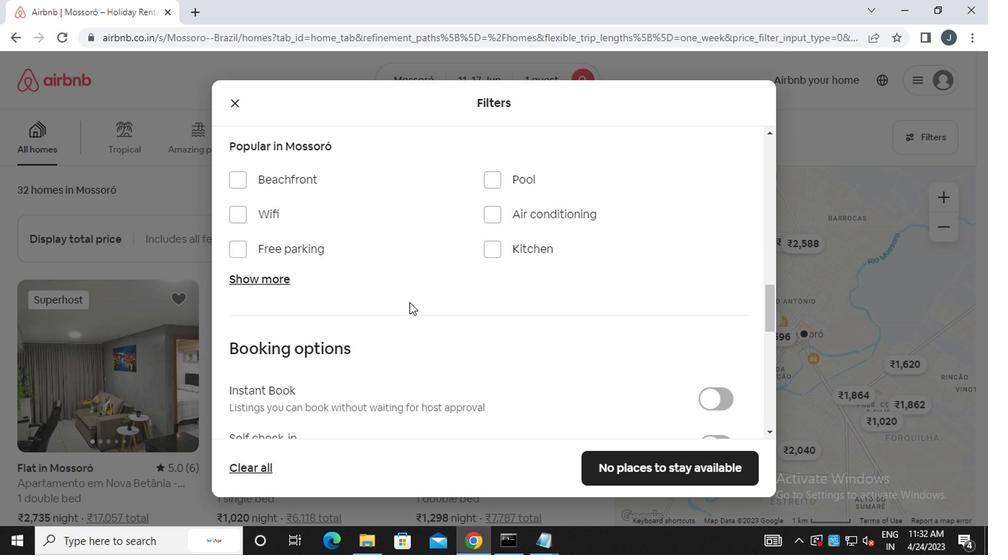 
Action: Mouse scrolled (407, 301) with delta (0, -1)
Screenshot: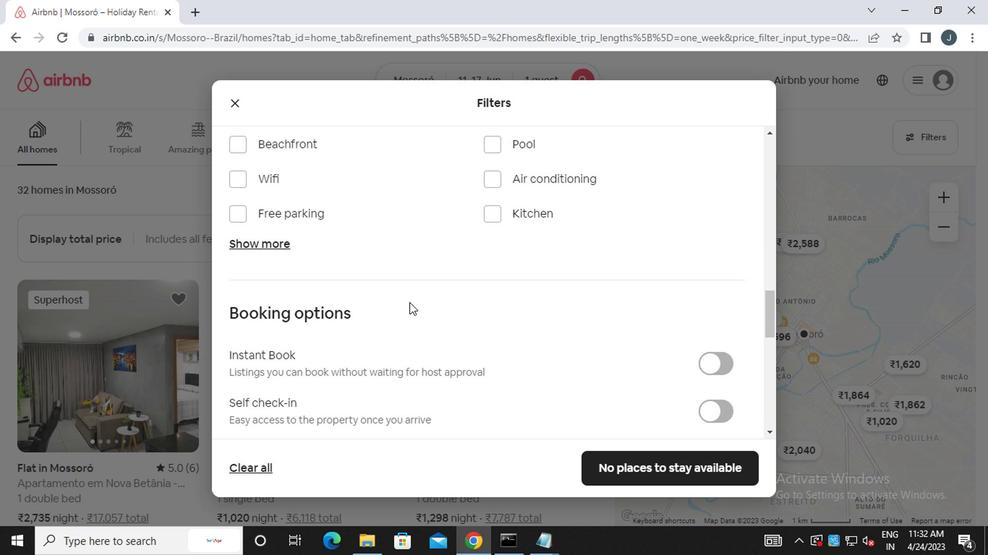 
Action: Mouse scrolled (407, 301) with delta (0, -1)
Screenshot: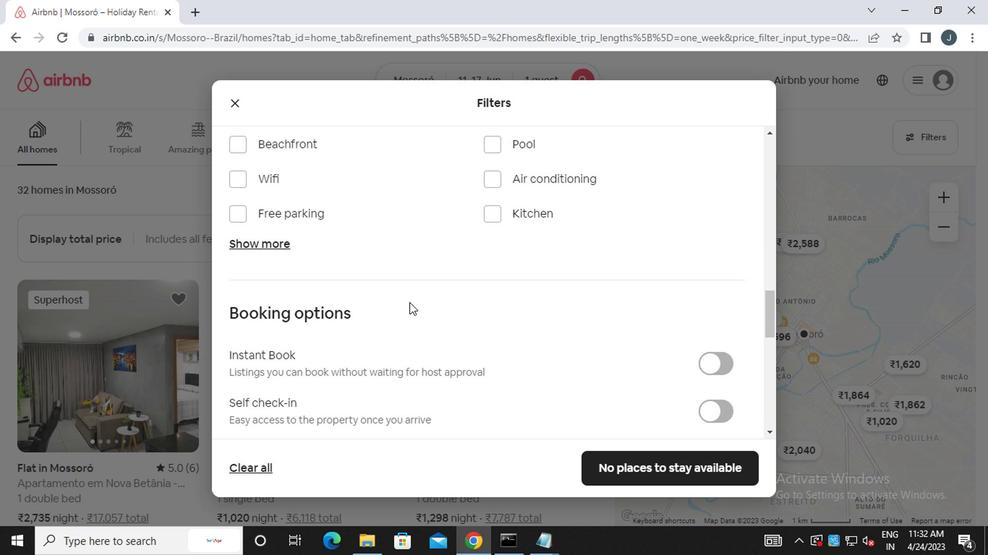
Action: Mouse moved to (716, 191)
Screenshot: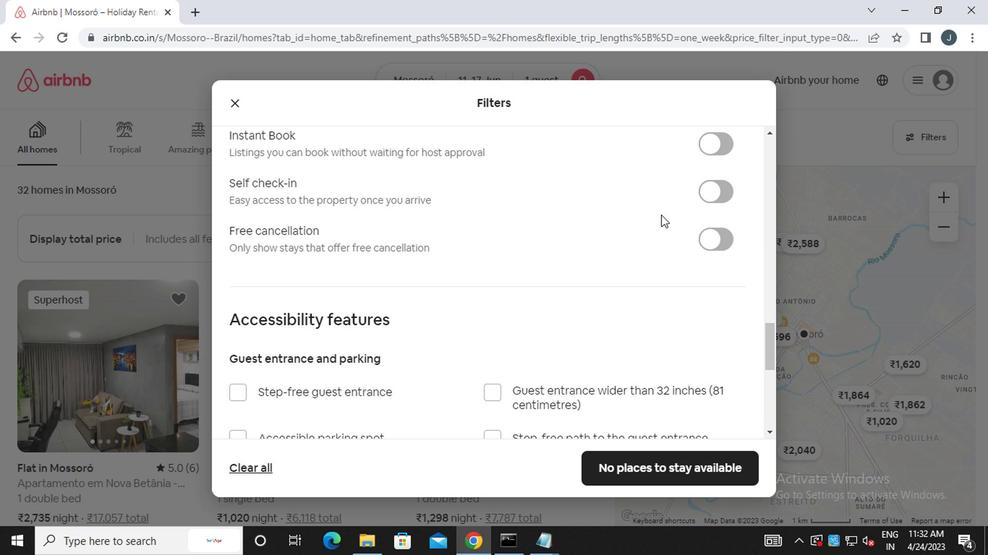 
Action: Mouse pressed left at (716, 191)
Screenshot: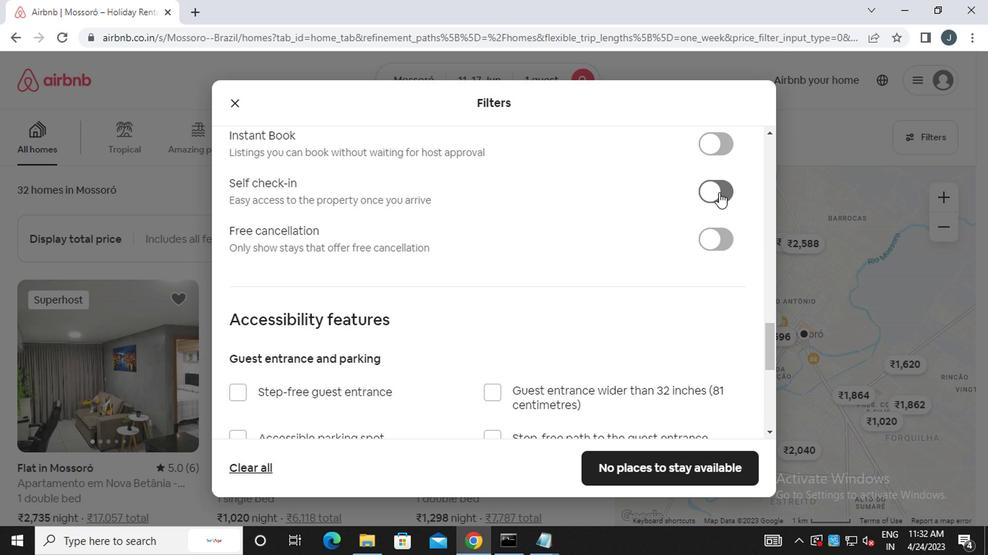 
Action: Mouse moved to (464, 280)
Screenshot: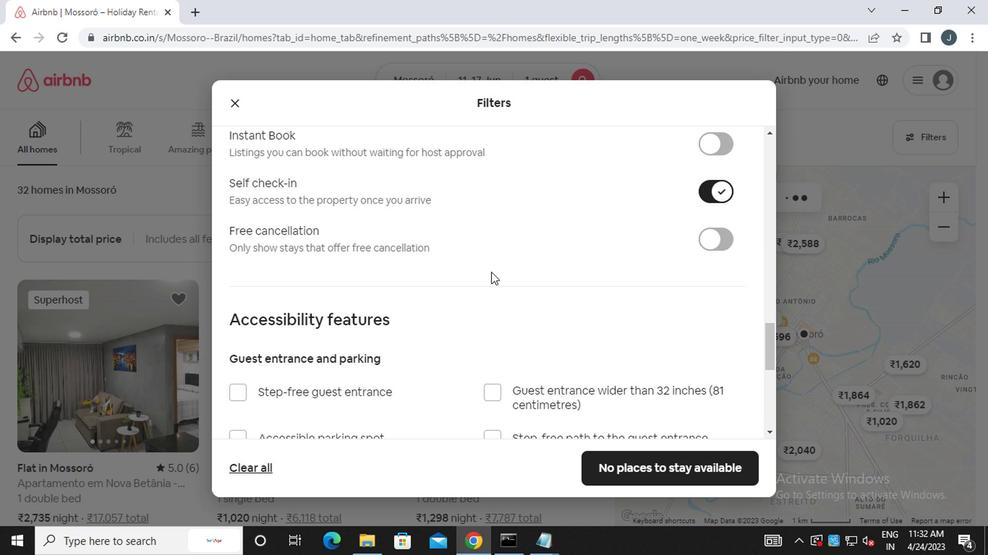 
Action: Mouse scrolled (464, 279) with delta (0, 0)
Screenshot: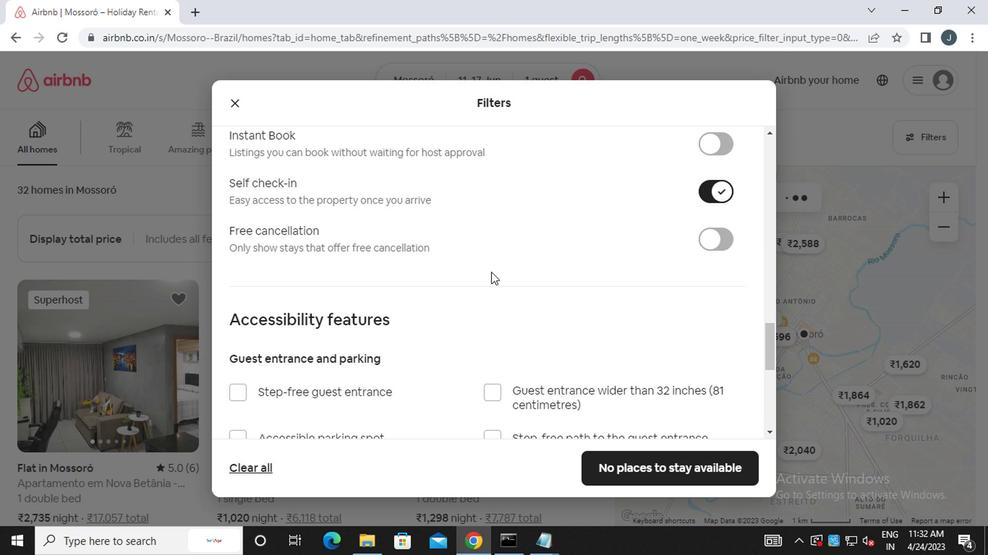 
Action: Mouse moved to (462, 282)
Screenshot: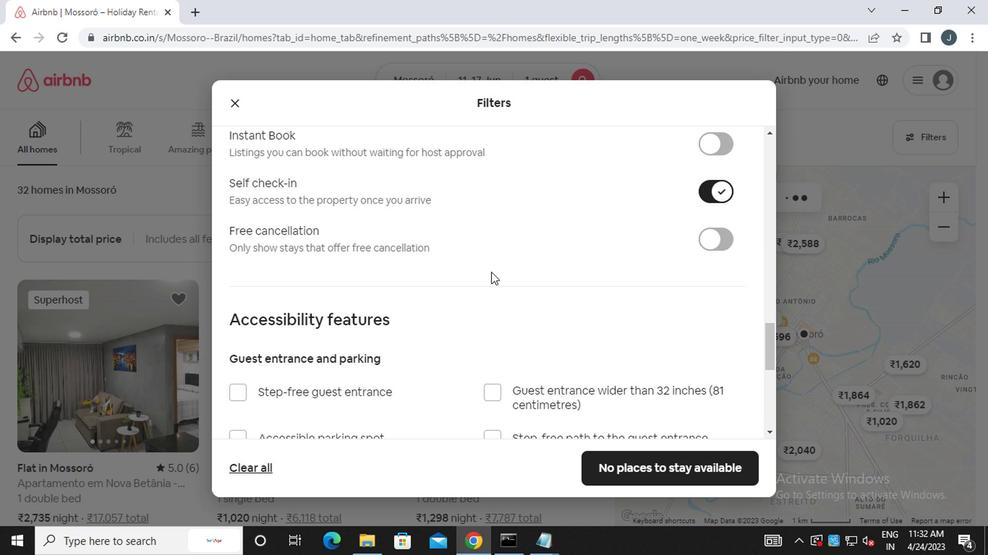 
Action: Mouse scrolled (462, 282) with delta (0, 0)
Screenshot: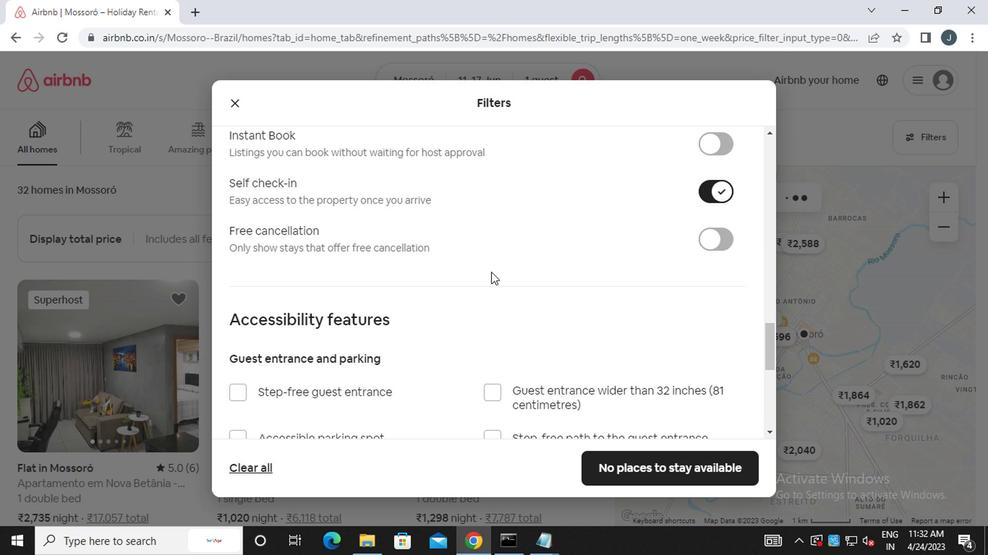 
Action: Mouse moved to (462, 283)
Screenshot: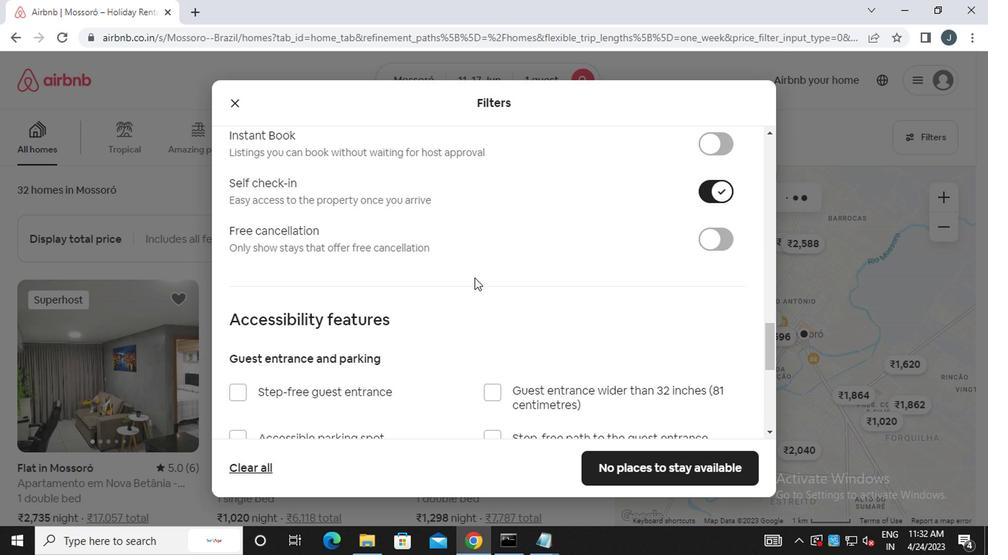 
Action: Mouse scrolled (462, 282) with delta (0, -1)
Screenshot: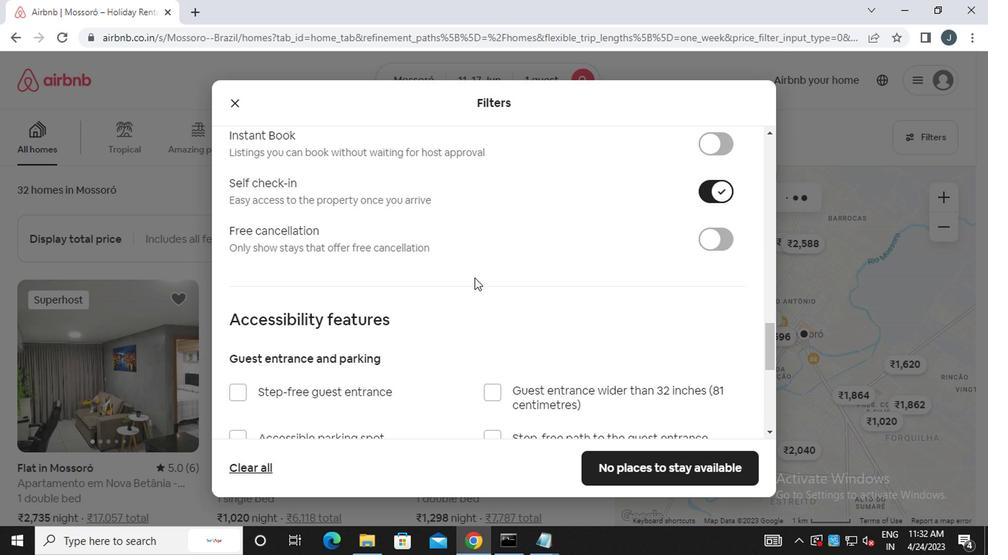 
Action: Mouse scrolled (462, 282) with delta (0, -1)
Screenshot: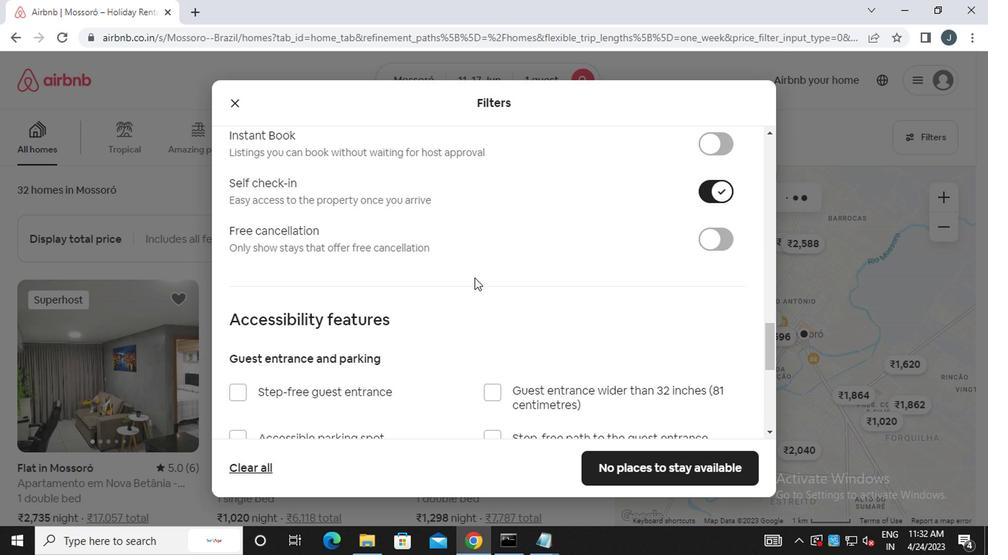 
Action: Mouse scrolled (462, 282) with delta (0, -1)
Screenshot: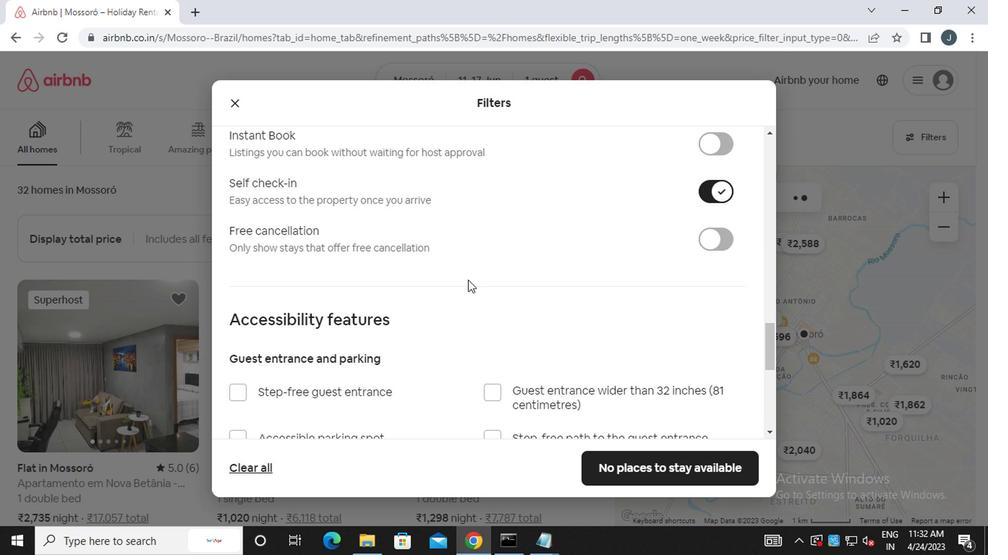 
Action: Mouse scrolled (462, 282) with delta (0, -1)
Screenshot: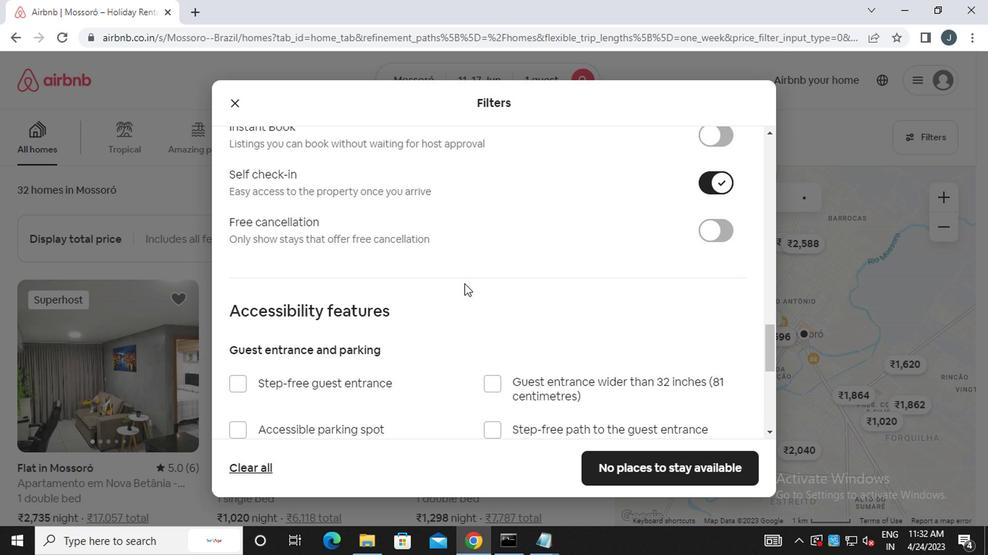 
Action: Mouse scrolled (462, 282) with delta (0, -1)
Screenshot: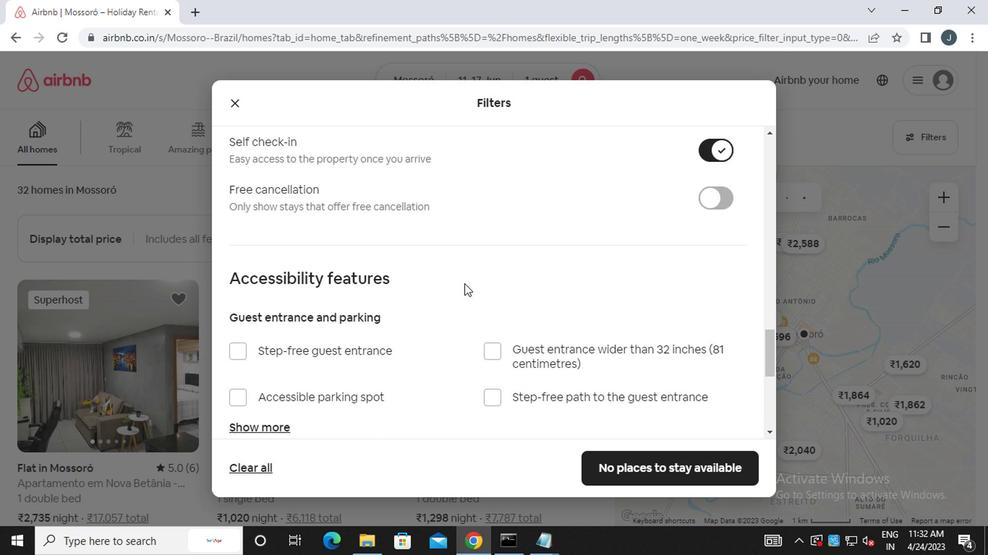 
Action: Mouse scrolled (462, 282) with delta (0, -1)
Screenshot: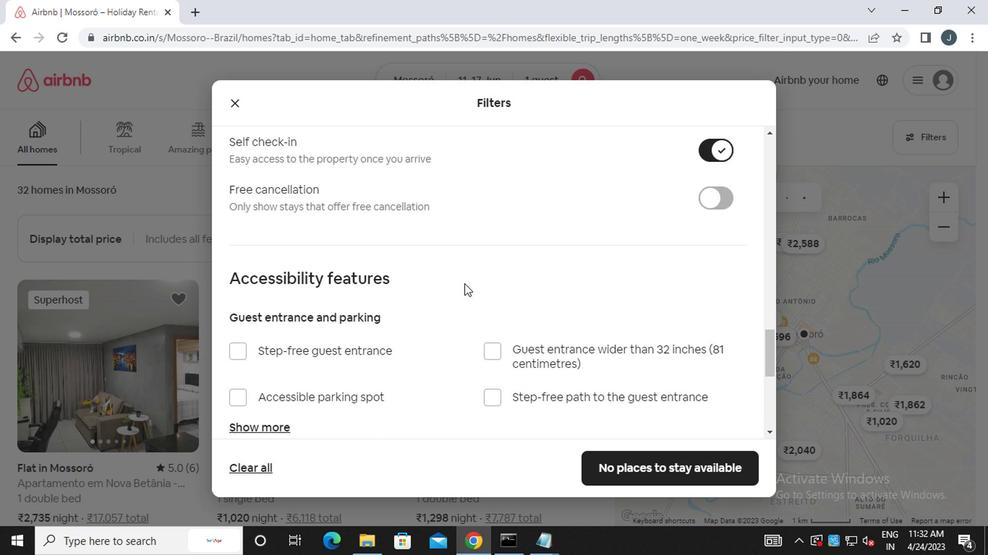 
Action: Mouse scrolled (462, 282) with delta (0, -1)
Screenshot: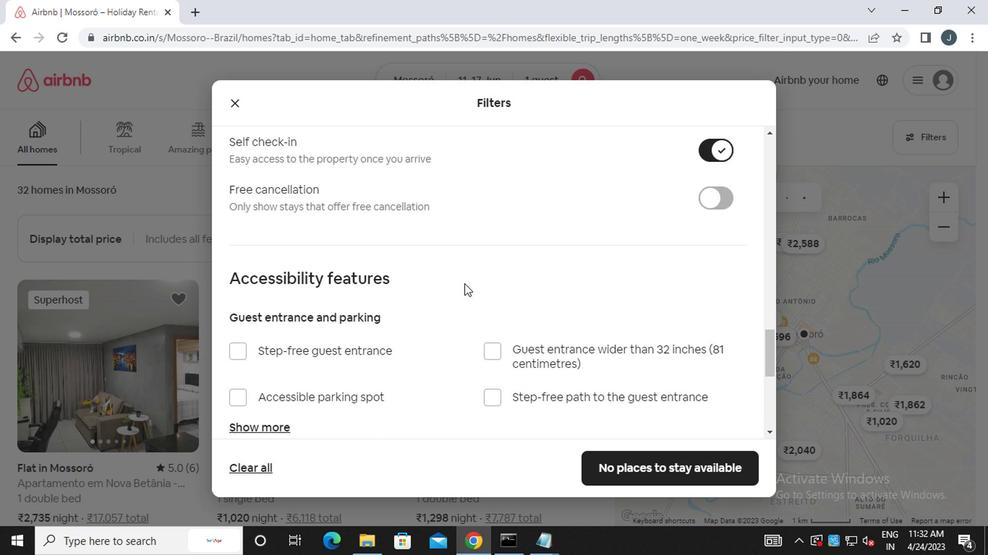 
Action: Mouse scrolled (462, 282) with delta (0, -1)
Screenshot: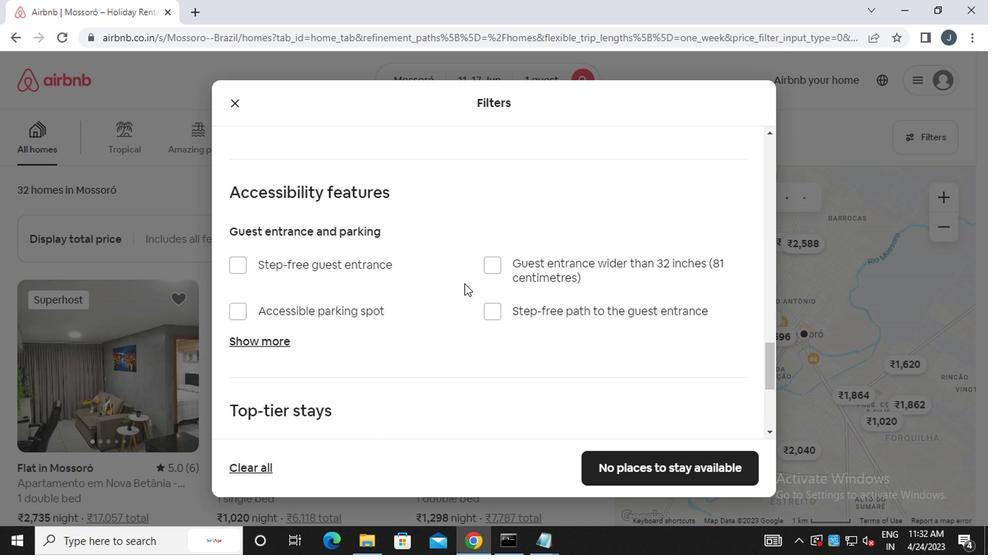 
Action: Mouse scrolled (462, 282) with delta (0, -1)
Screenshot: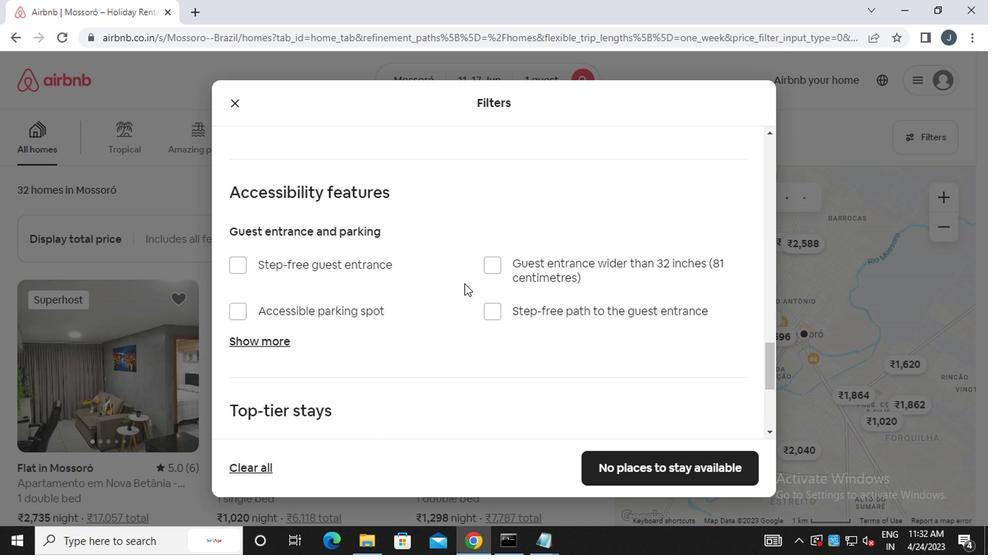 
Action: Mouse moved to (540, 363)
Screenshot: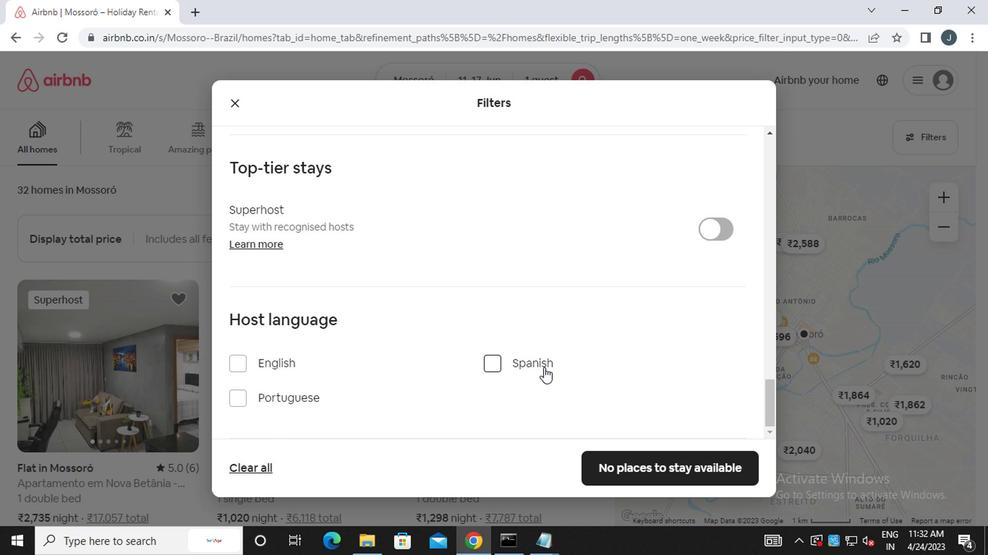 
Action: Mouse pressed left at (540, 363)
Screenshot: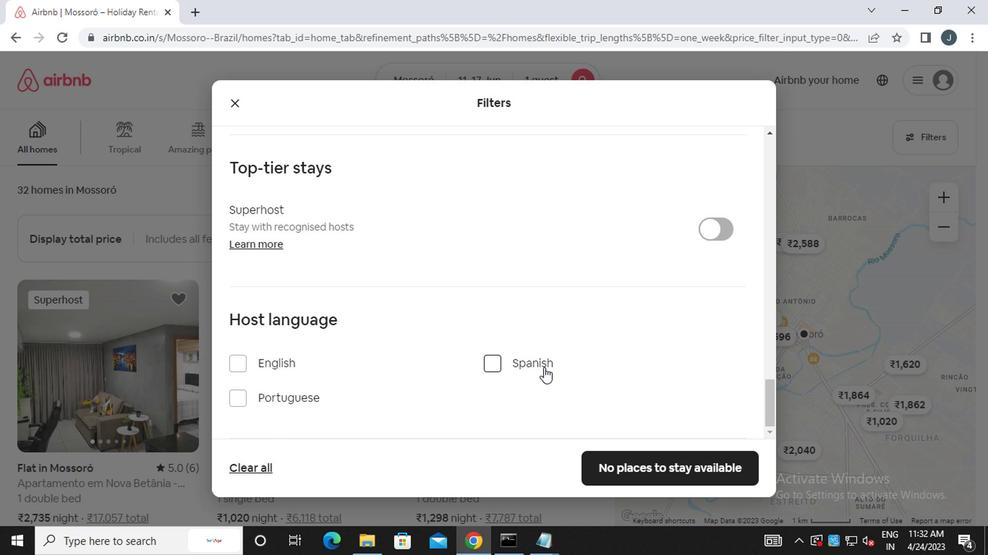 
Action: Mouse moved to (636, 468)
Screenshot: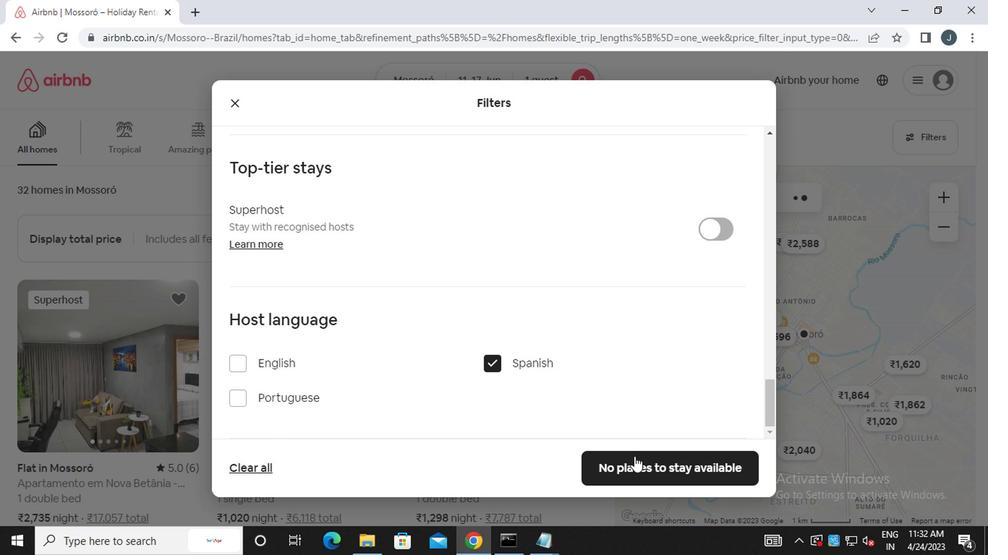 
Action: Mouse pressed left at (636, 468)
Screenshot: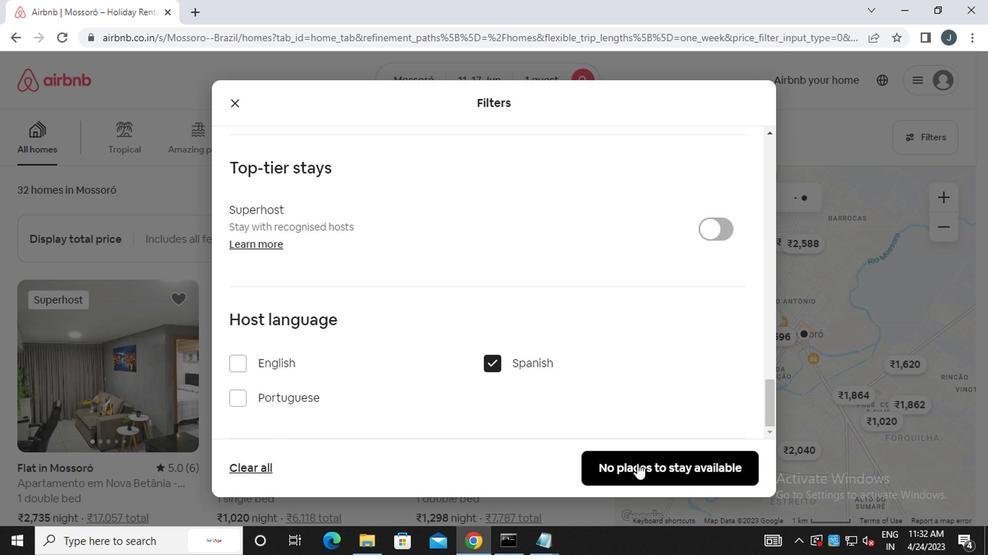 
Action: Mouse moved to (624, 449)
Screenshot: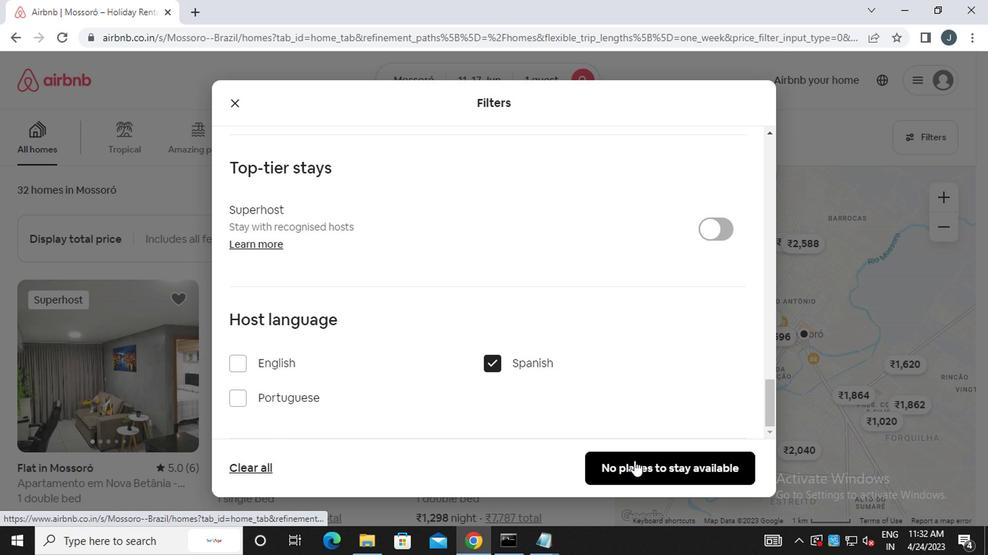 
